 Task: Check the current schedule for the Toronto streetcar system.
Action: Mouse moved to (632, 117)
Screenshot: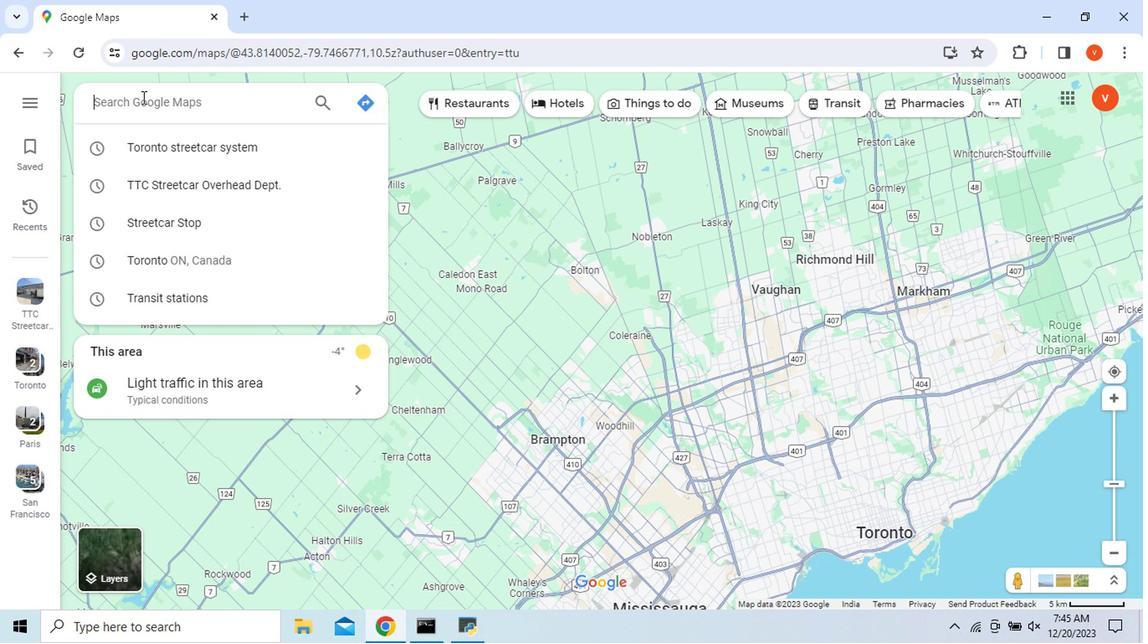 
Action: Mouse pressed left at (632, 117)
Screenshot: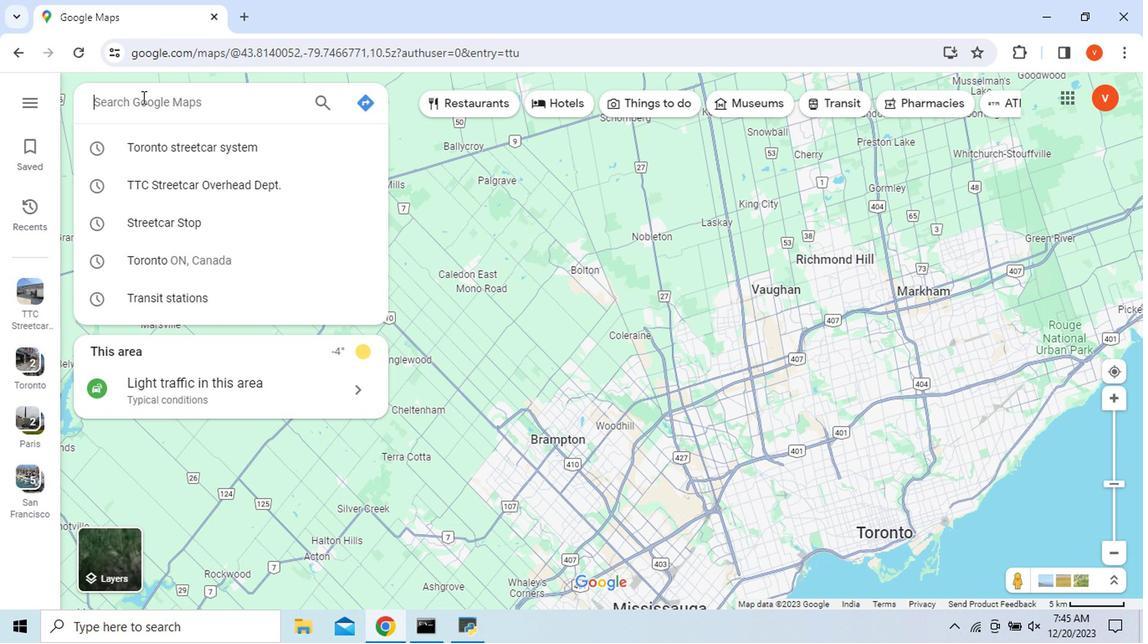 
Action: Mouse moved to (629, 161)
Screenshot: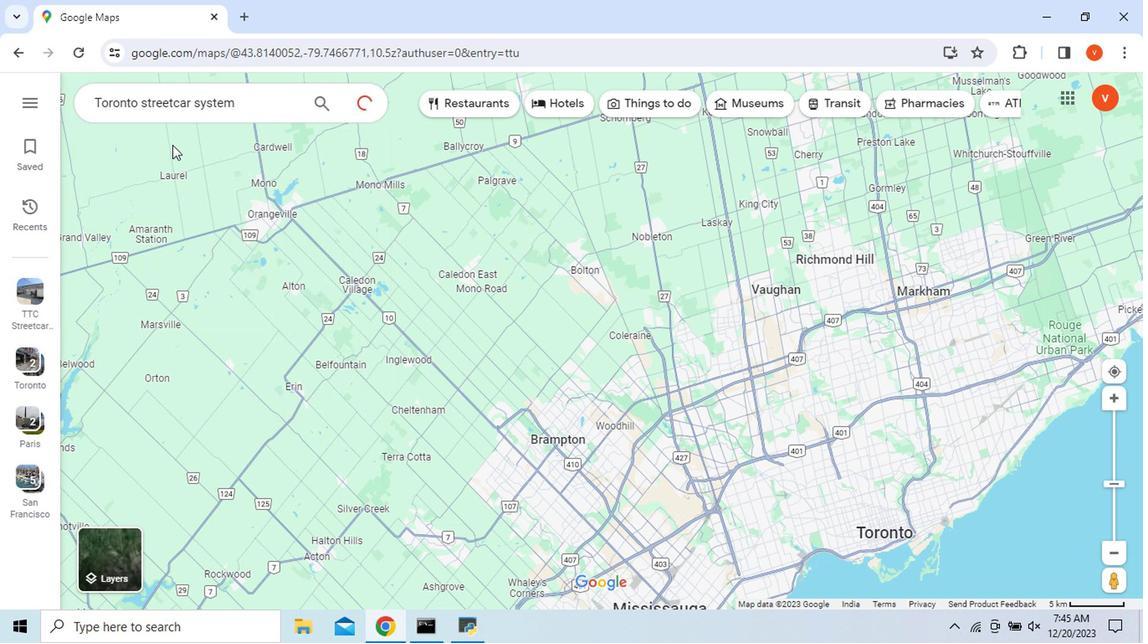 
Action: Mouse pressed left at (629, 161)
Screenshot: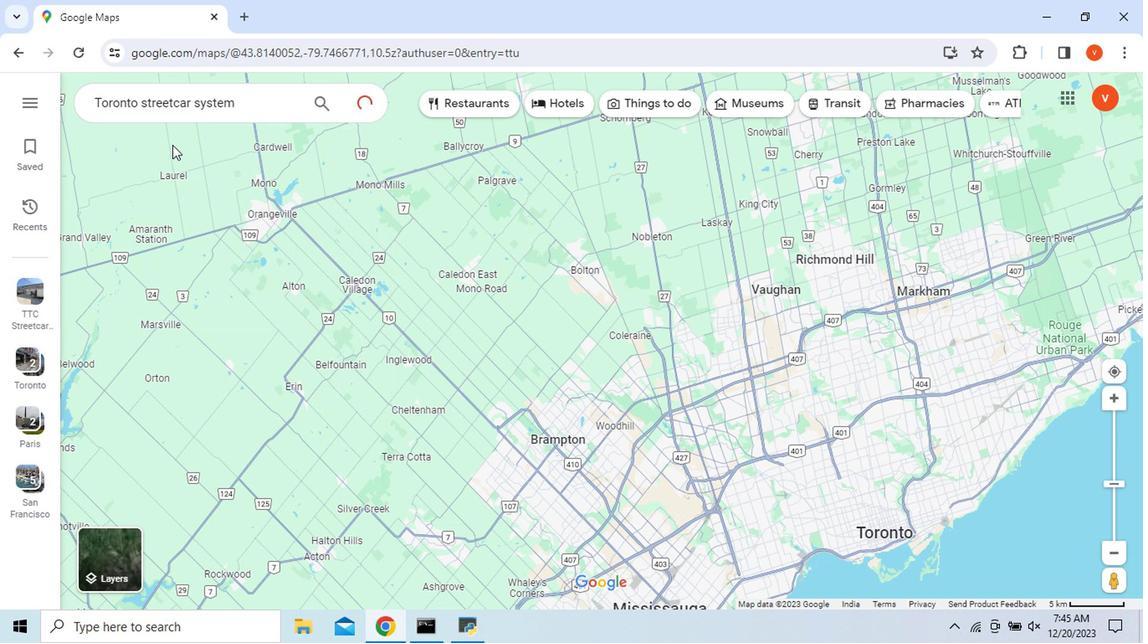 
Action: Mouse moved to (568, 420)
Screenshot: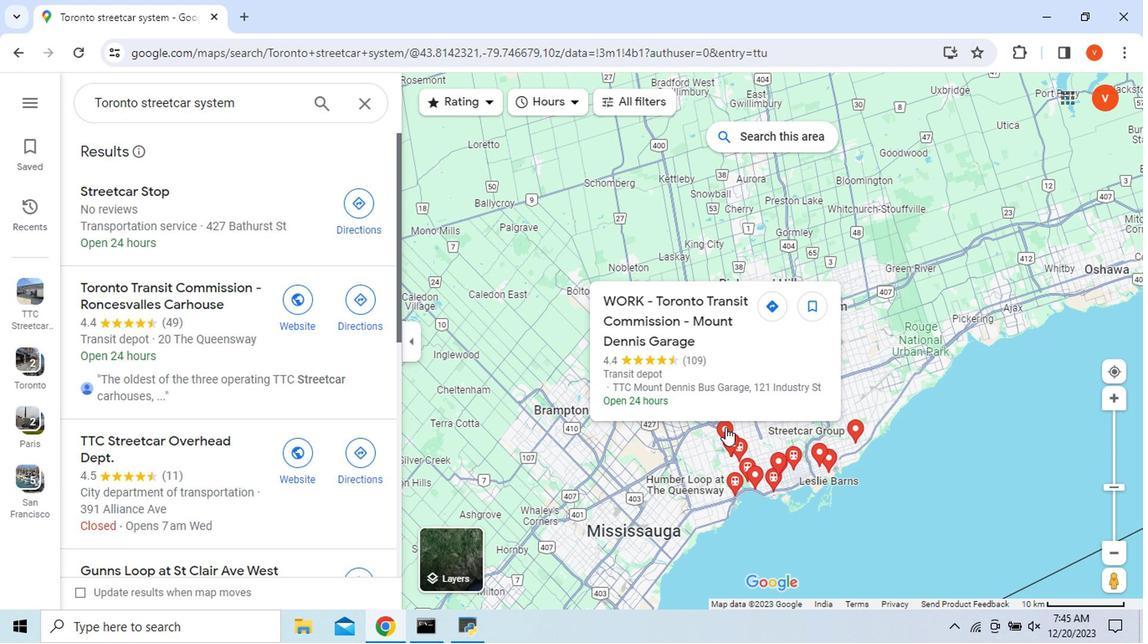 
Action: Mouse pressed left at (568, 420)
Screenshot: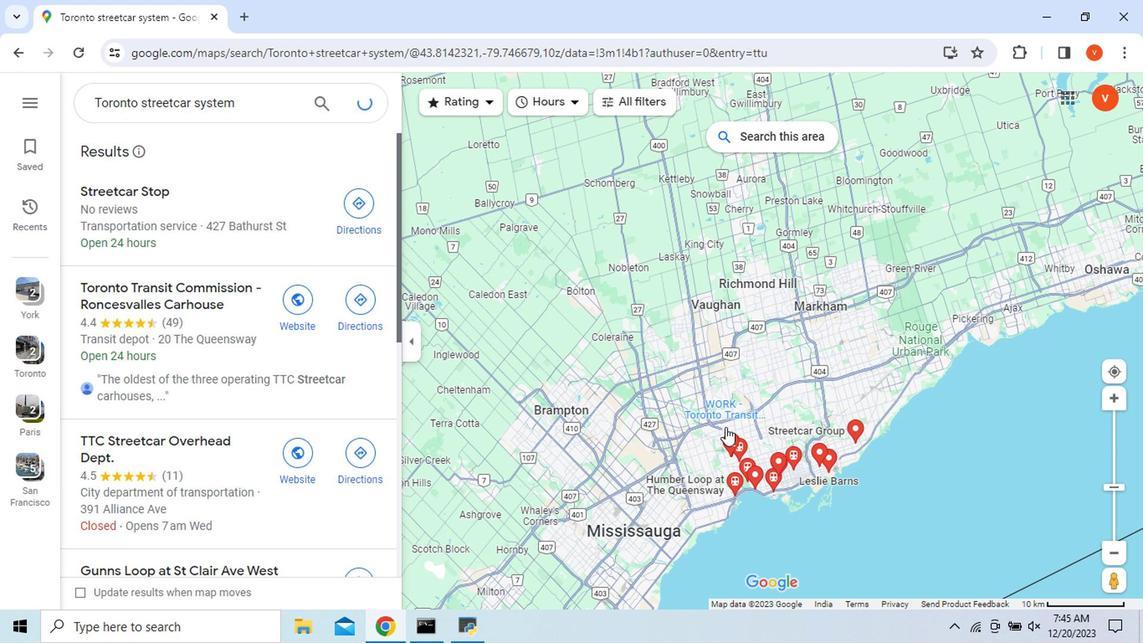 
Action: Mouse moved to (573, 434)
Screenshot: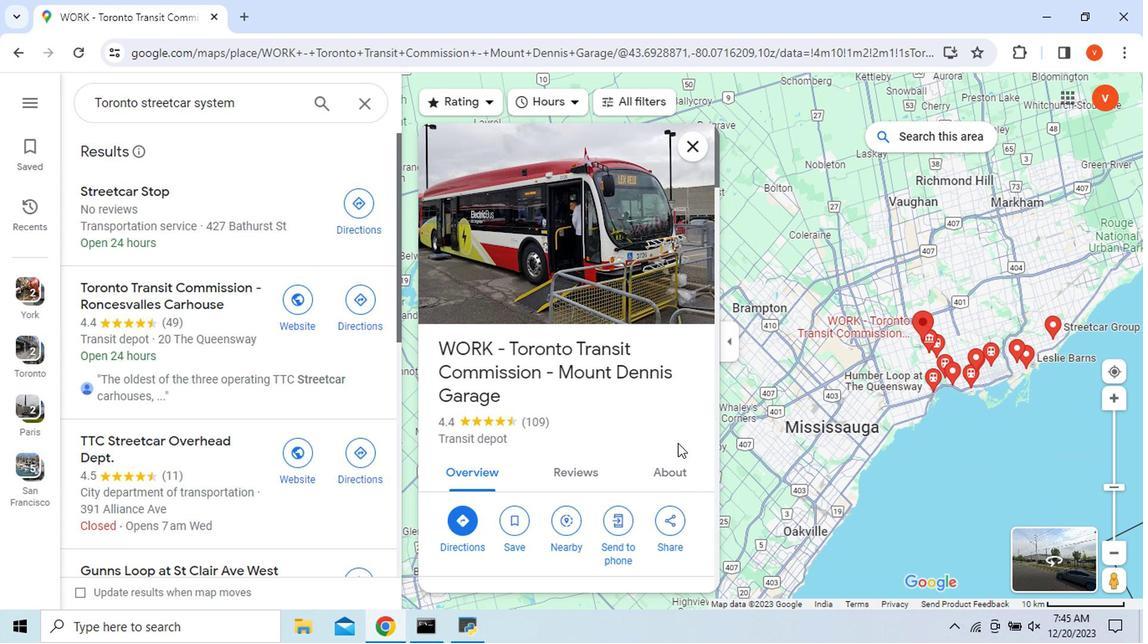 
Action: Mouse scrolled (573, 434) with delta (0, 0)
Screenshot: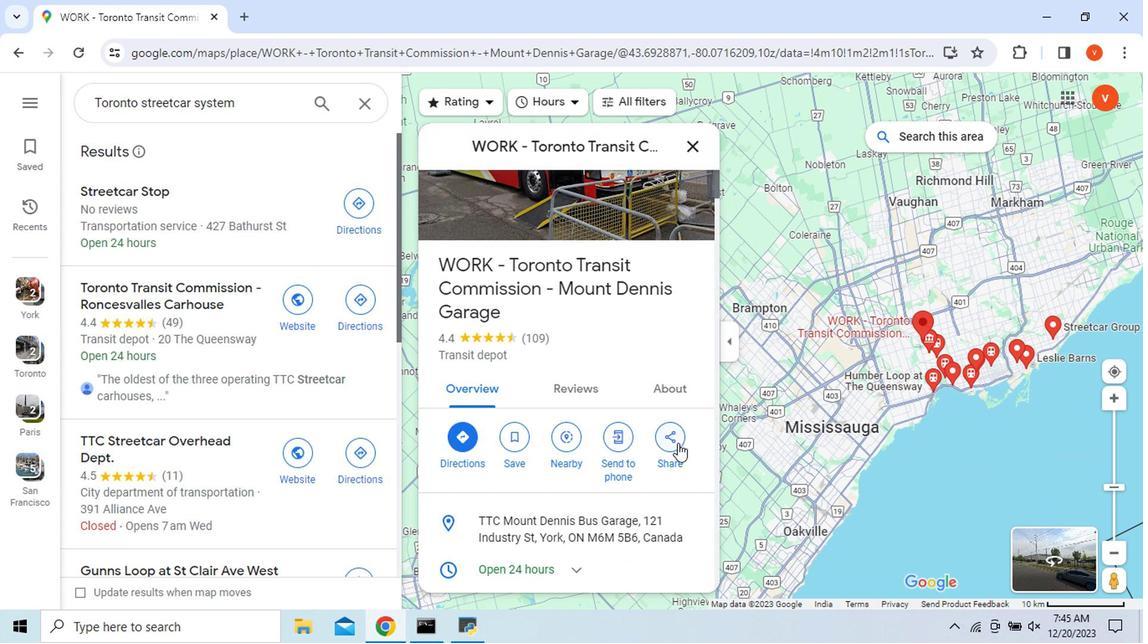 
Action: Mouse moved to (572, 439)
Screenshot: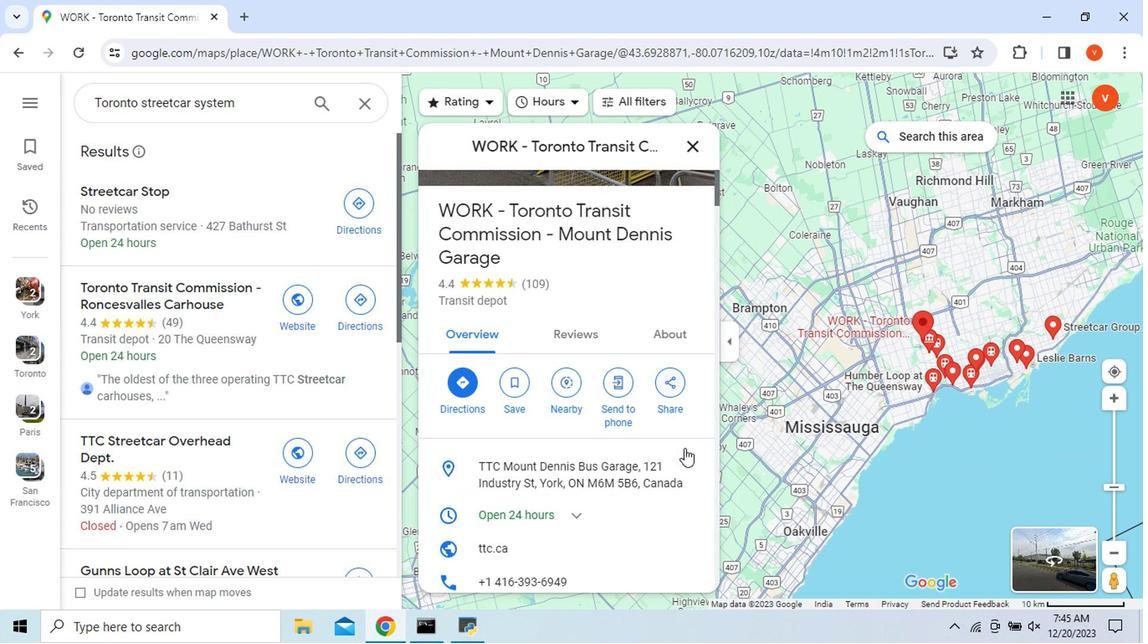 
Action: Mouse scrolled (572, 438) with delta (0, -1)
Screenshot: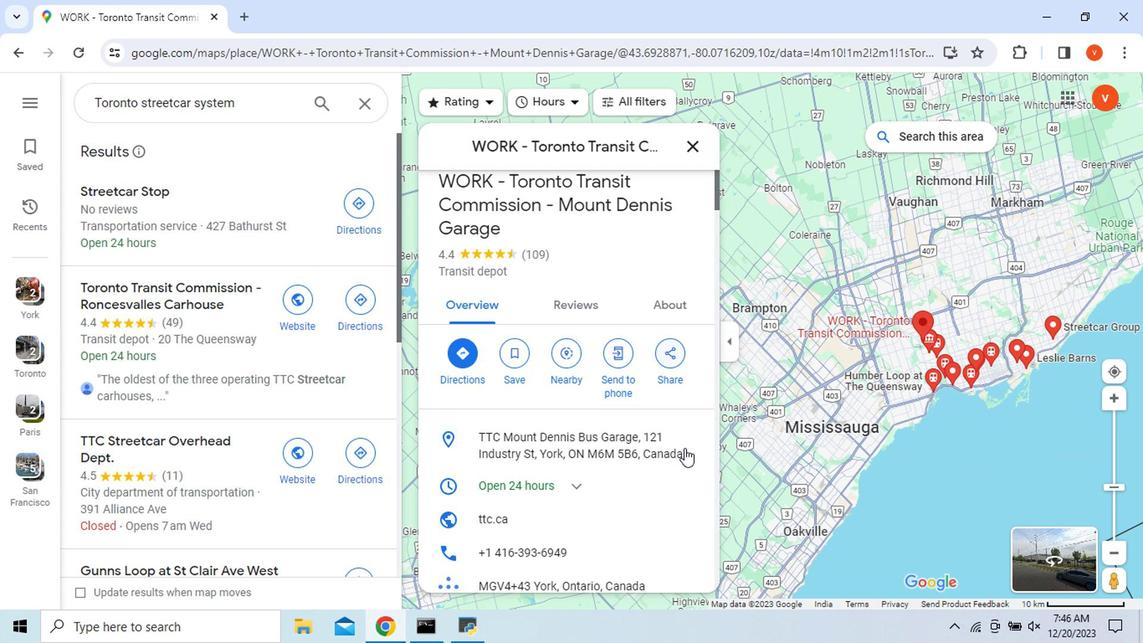 
Action: Mouse scrolled (572, 438) with delta (0, -1)
Screenshot: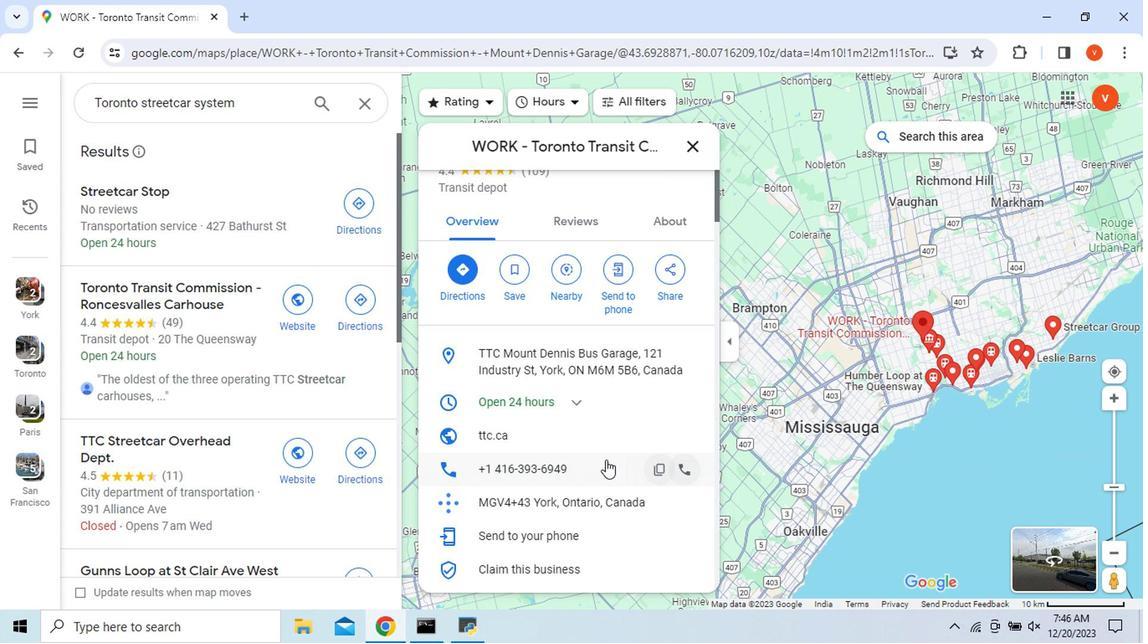 
Action: Mouse moved to (584, 400)
Screenshot: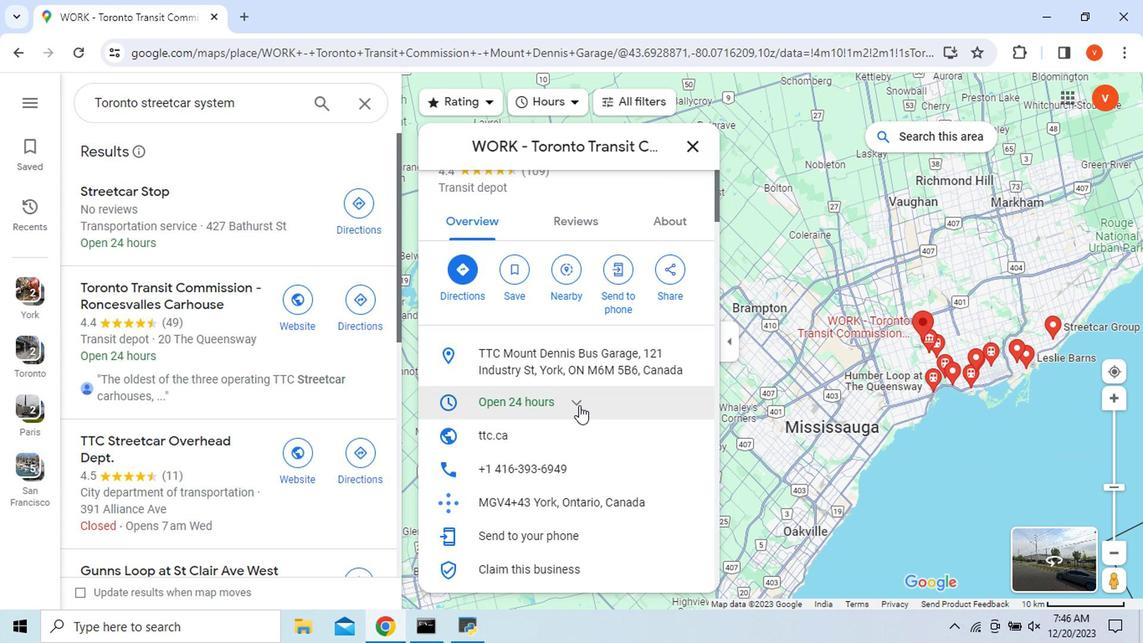 
Action: Mouse pressed left at (584, 400)
Screenshot: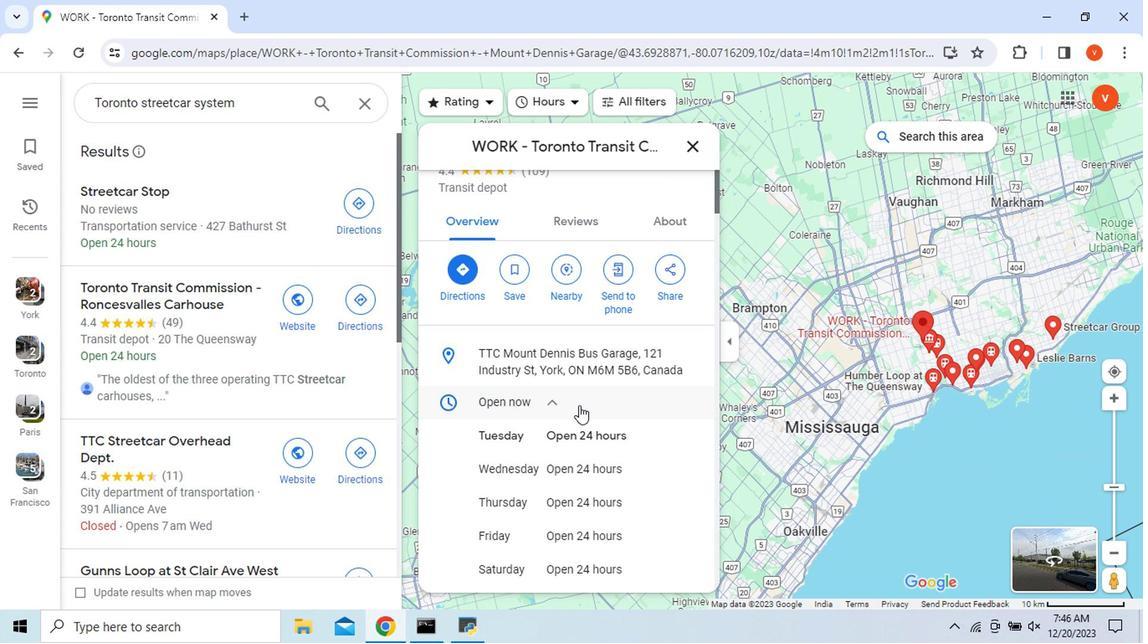 
Action: Mouse moved to (570, 413)
Screenshot: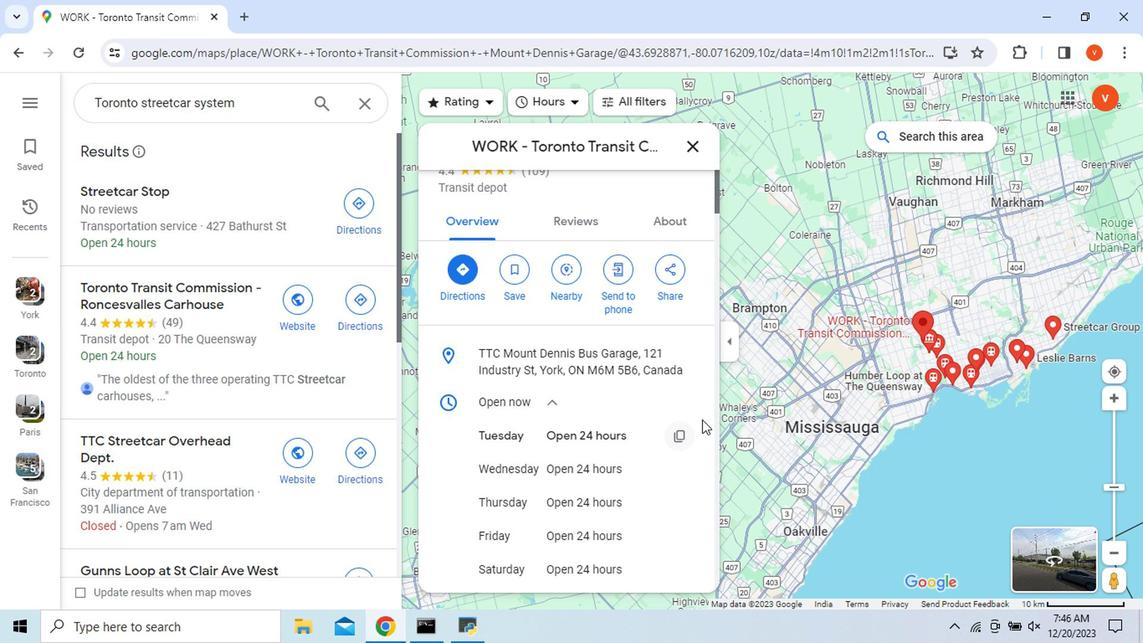 
Action: Mouse scrolled (570, 412) with delta (0, 0)
Screenshot: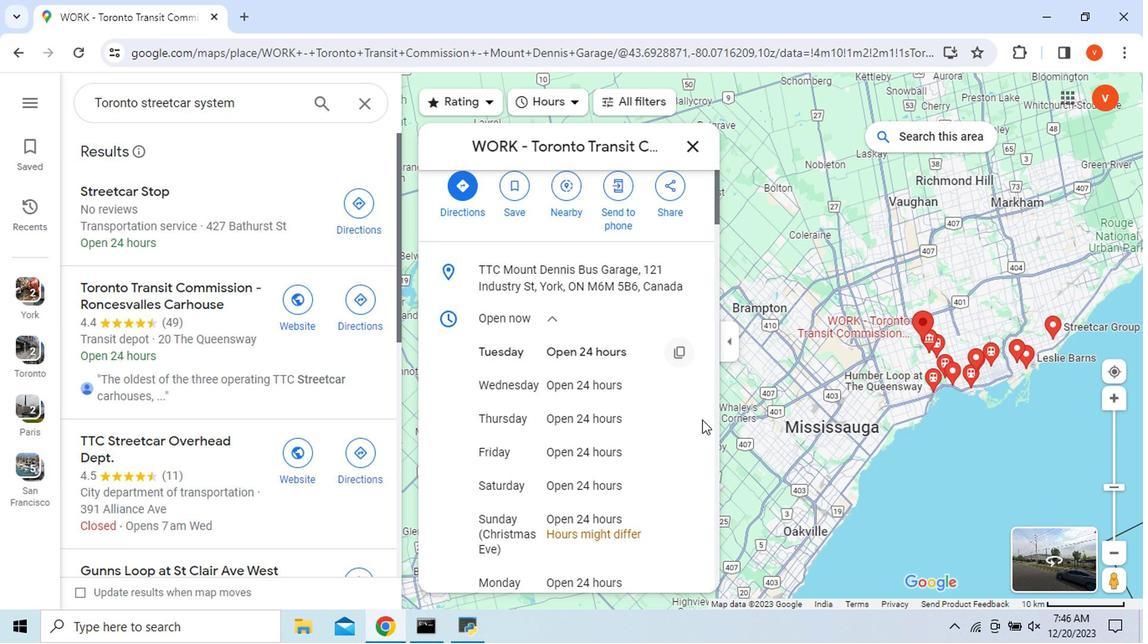 
Action: Mouse moved to (569, 226)
Screenshot: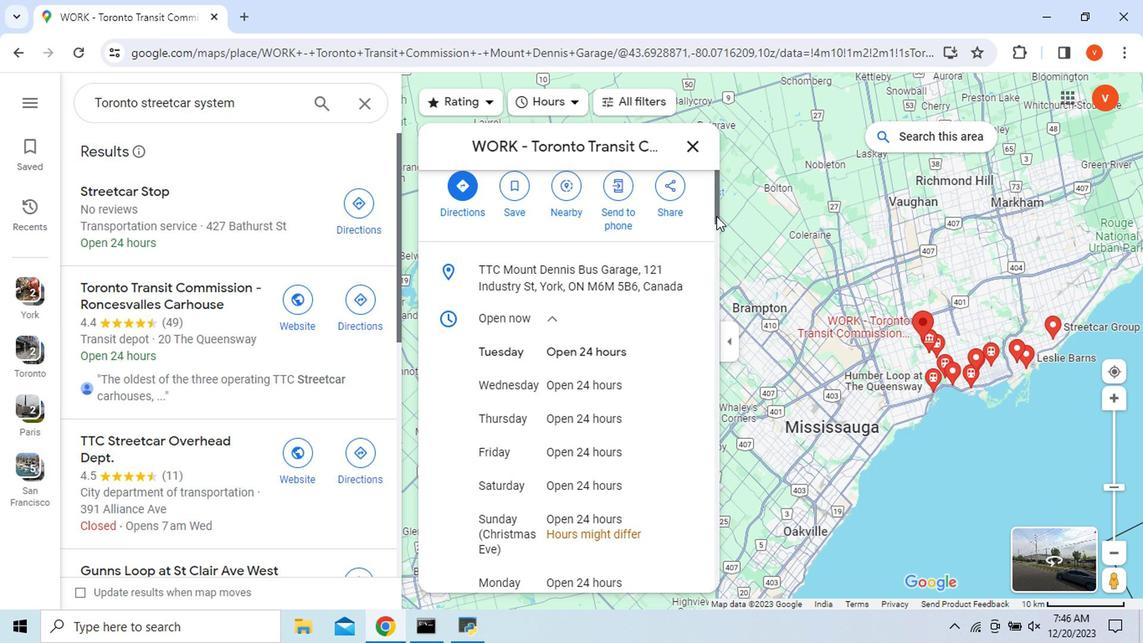 
Action: Mouse pressed left at (569, 226)
Screenshot: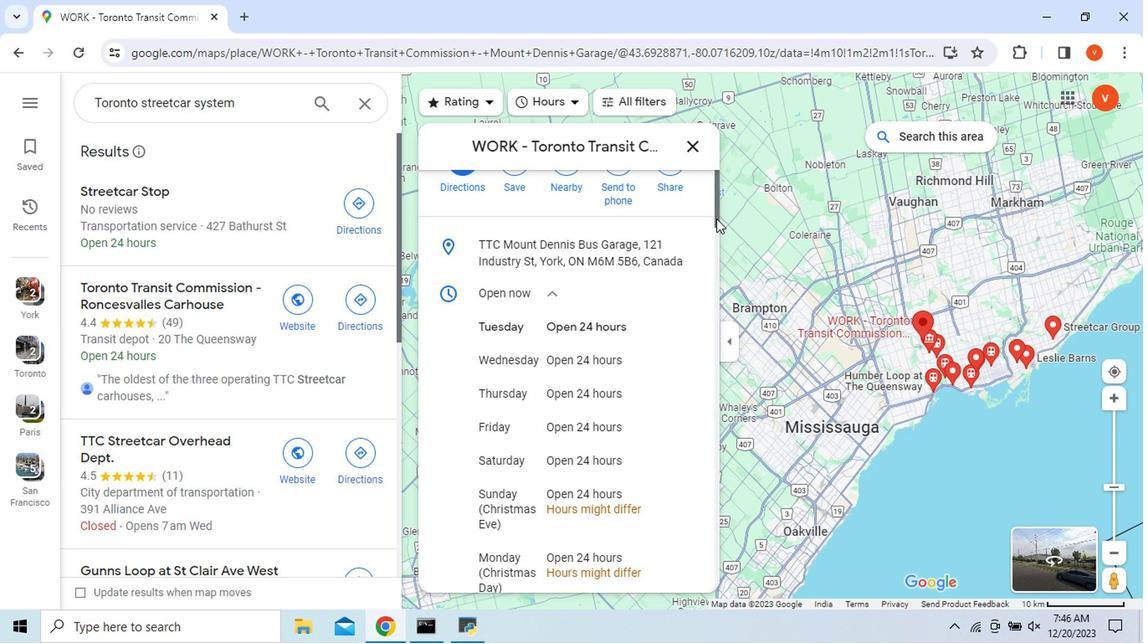 
Action: Mouse moved to (571, 157)
Screenshot: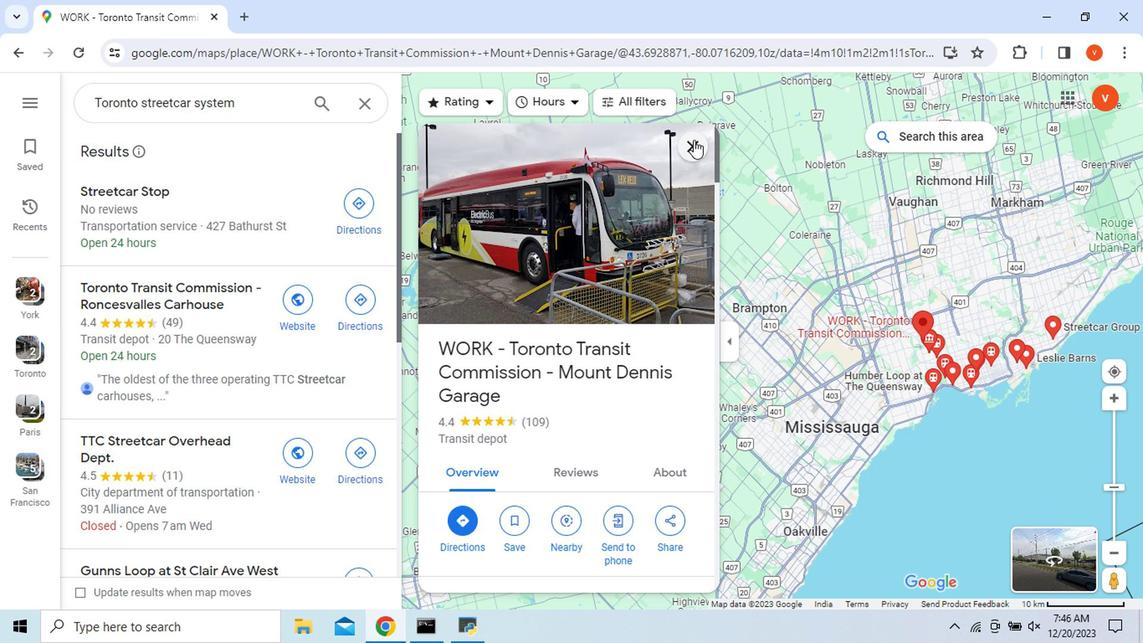 
Action: Mouse pressed left at (571, 157)
Screenshot: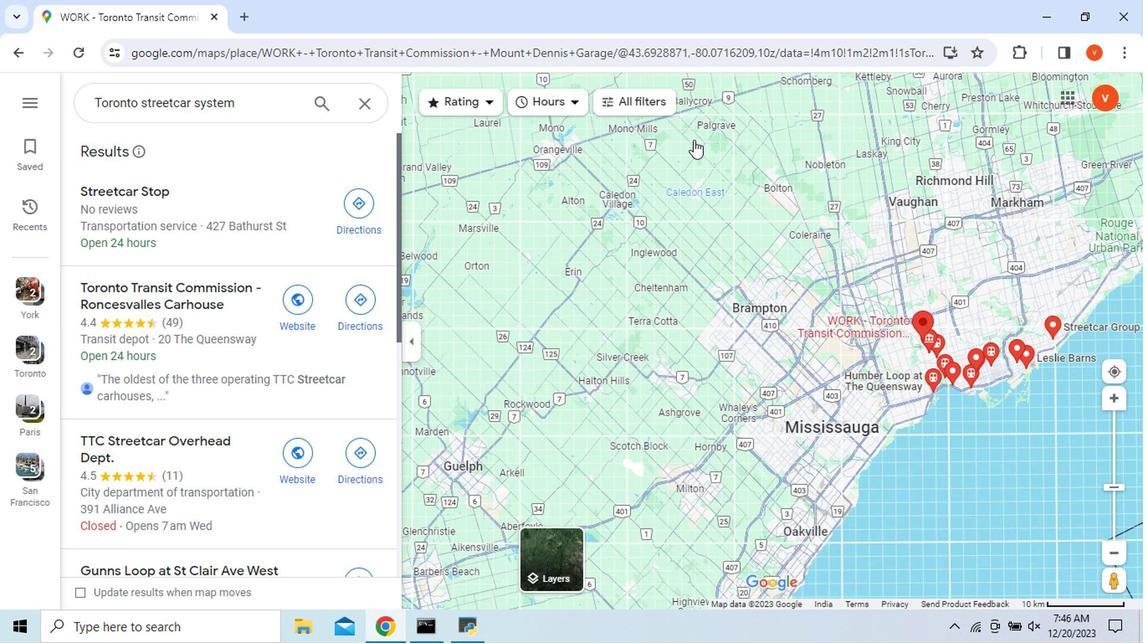 
Action: Mouse moved to (543, 367)
Screenshot: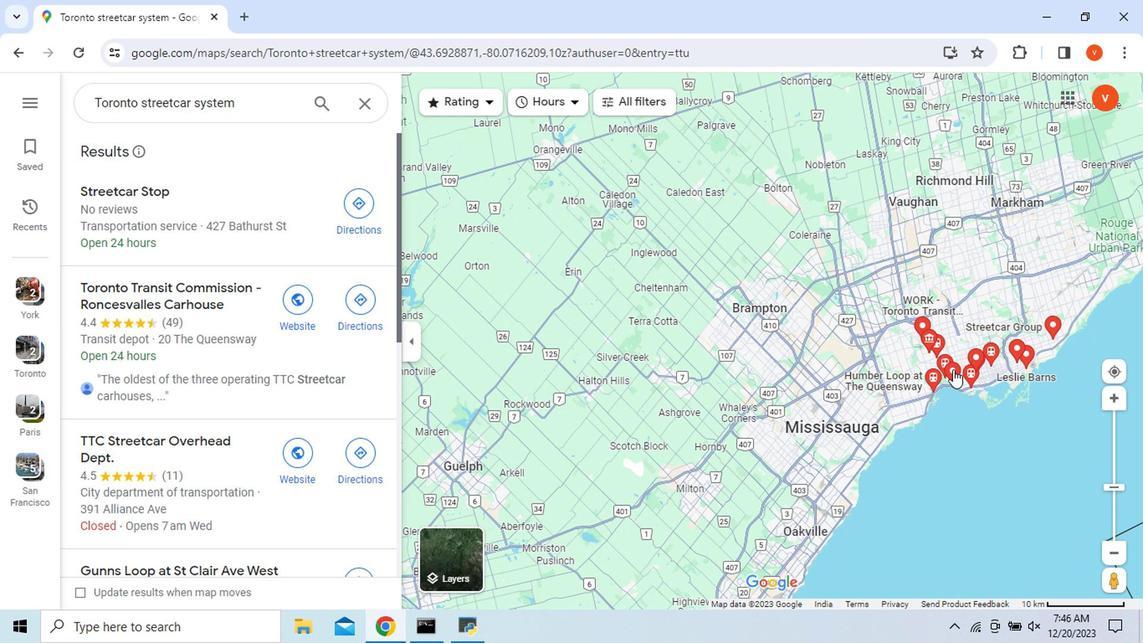 
Action: Mouse pressed left at (543, 367)
Screenshot: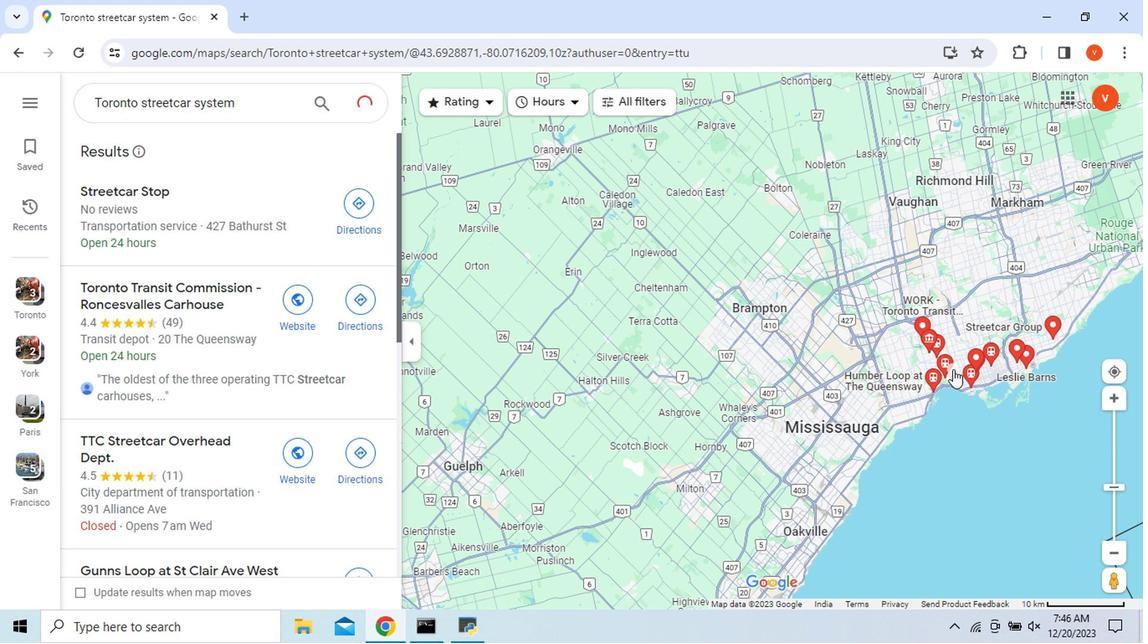 
Action: Mouse moved to (569, 195)
Screenshot: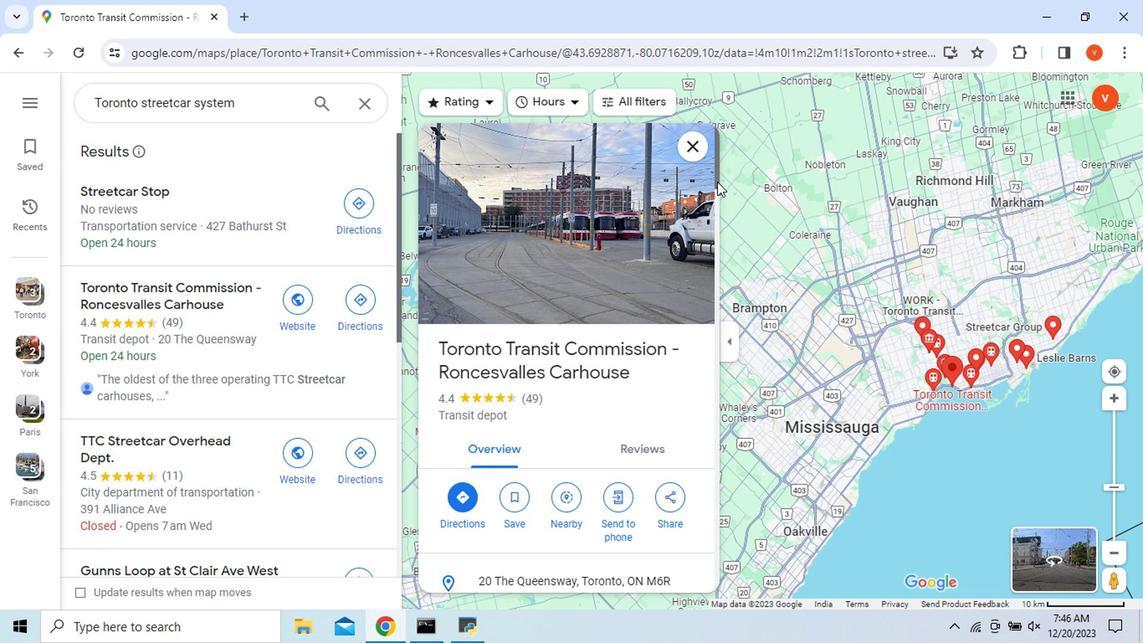 
Action: Mouse pressed left at (569, 195)
Screenshot: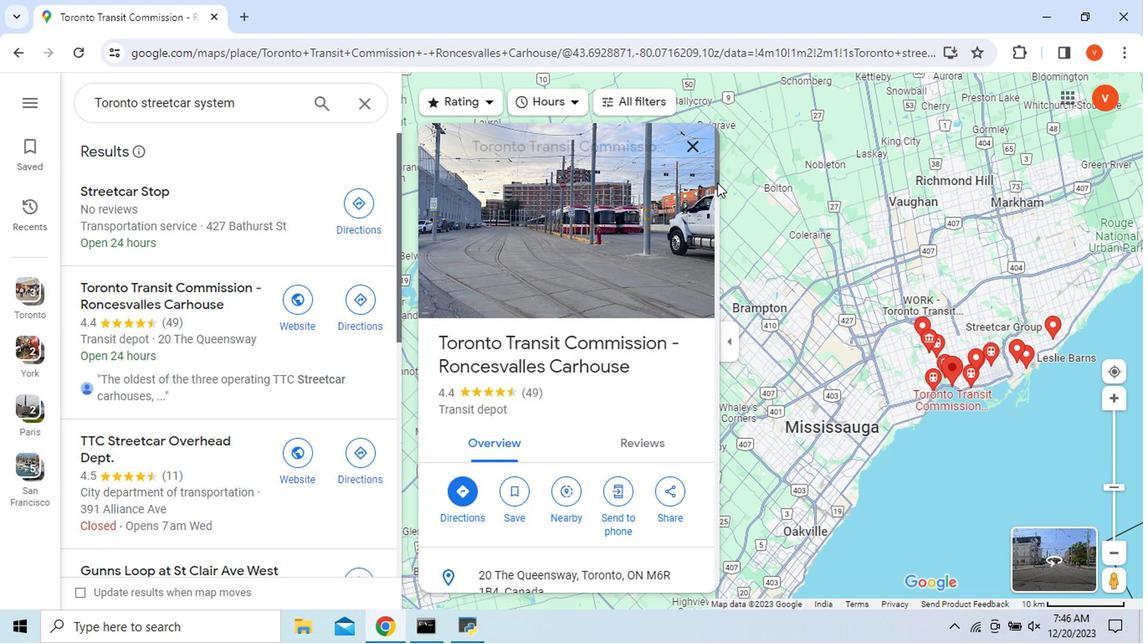 
Action: Mouse moved to (584, 357)
Screenshot: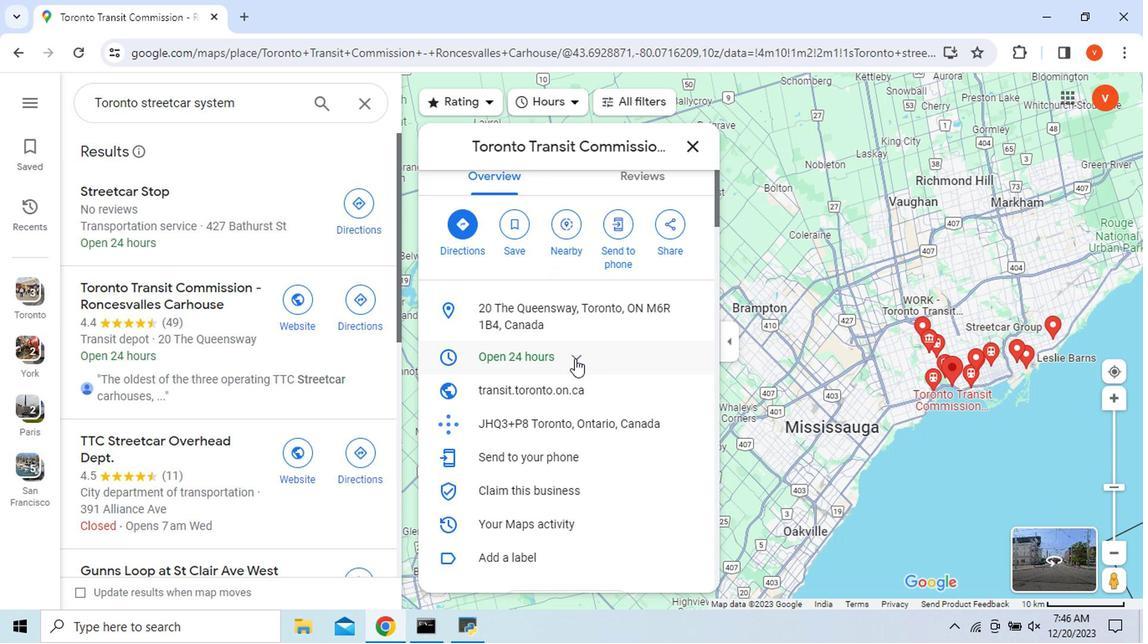 
Action: Mouse pressed left at (584, 357)
Screenshot: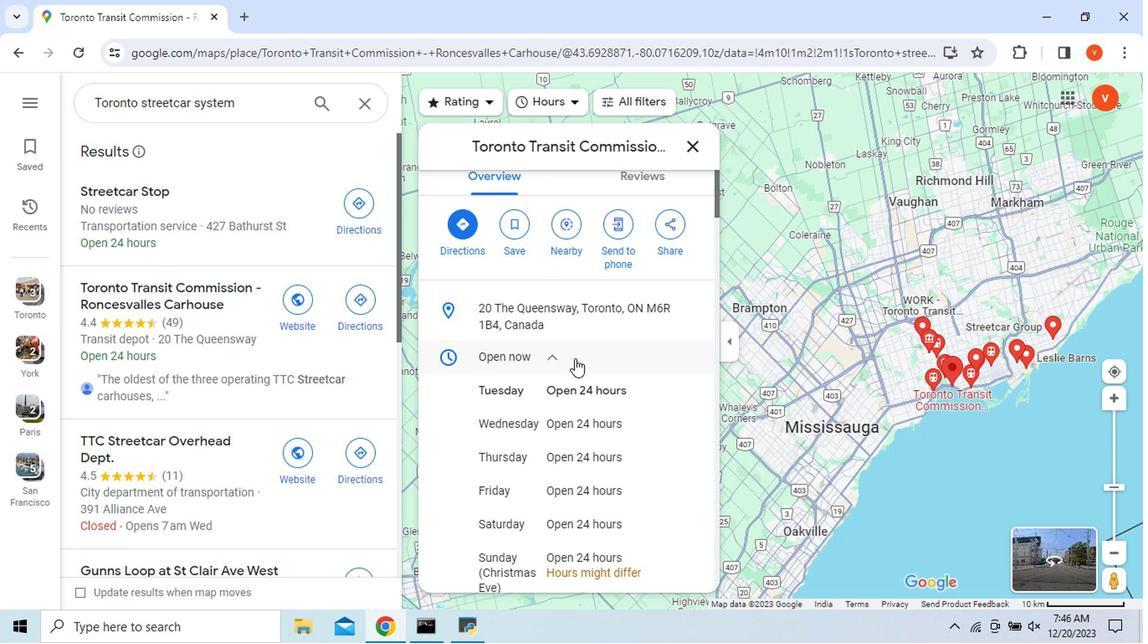 
Action: Mouse moved to (569, 221)
Screenshot: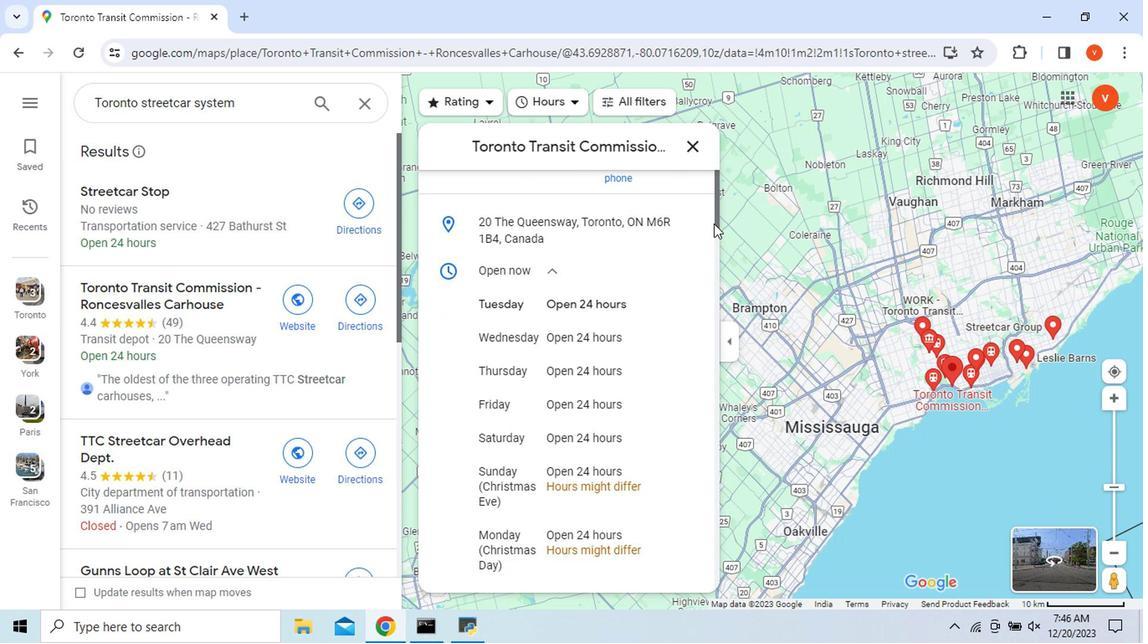 
Action: Mouse pressed left at (569, 221)
Screenshot: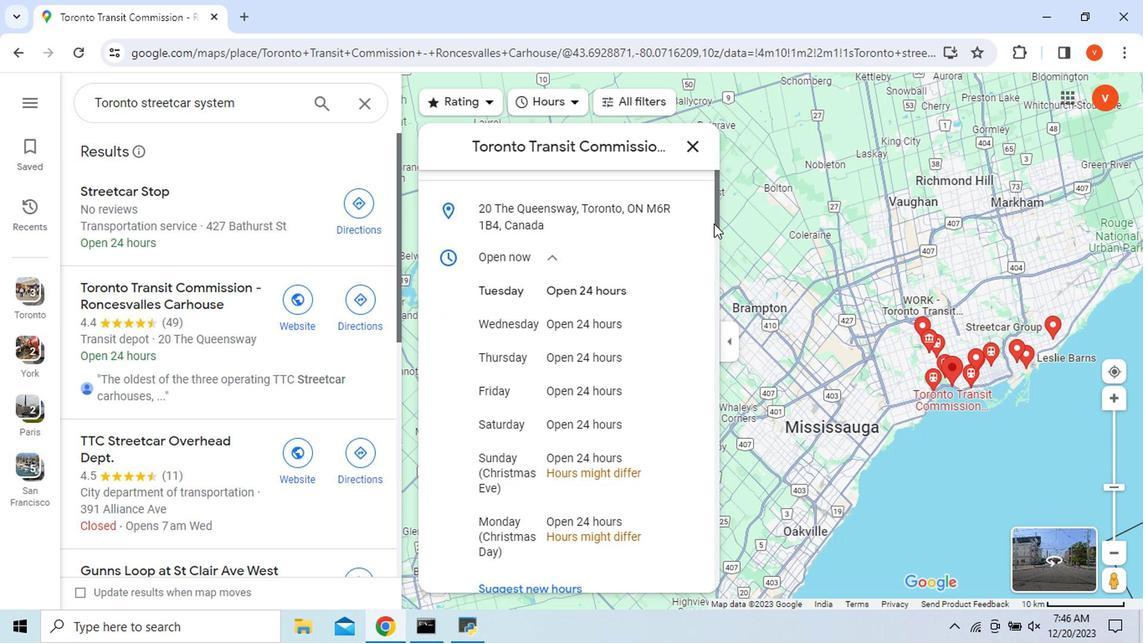 
Action: Mouse moved to (584, 310)
Screenshot: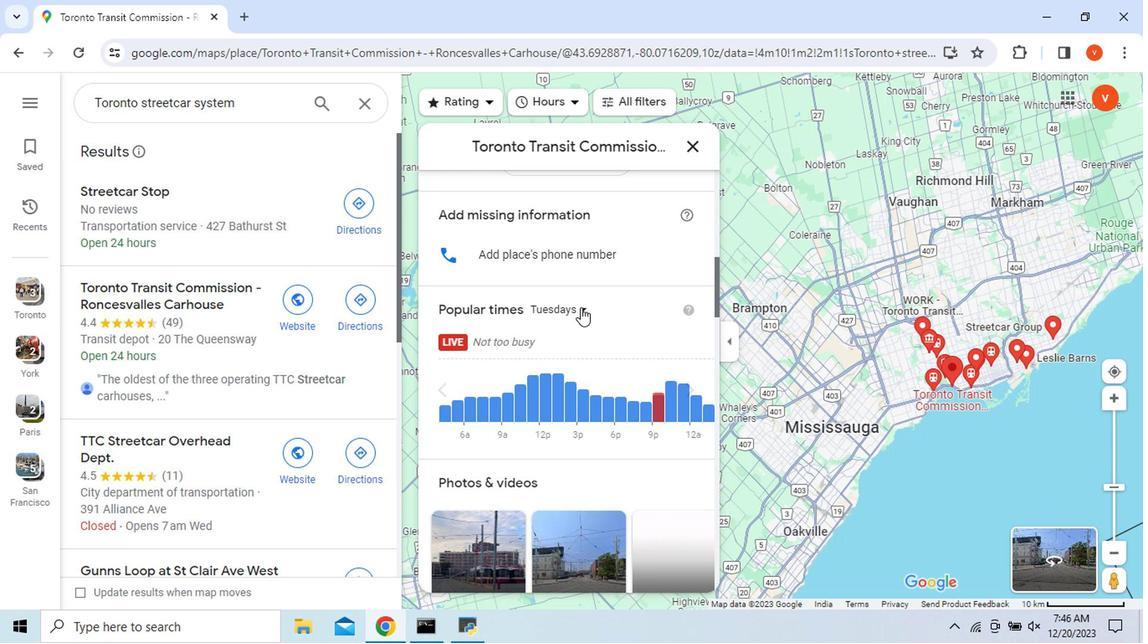 
Action: Mouse pressed left at (584, 310)
Screenshot: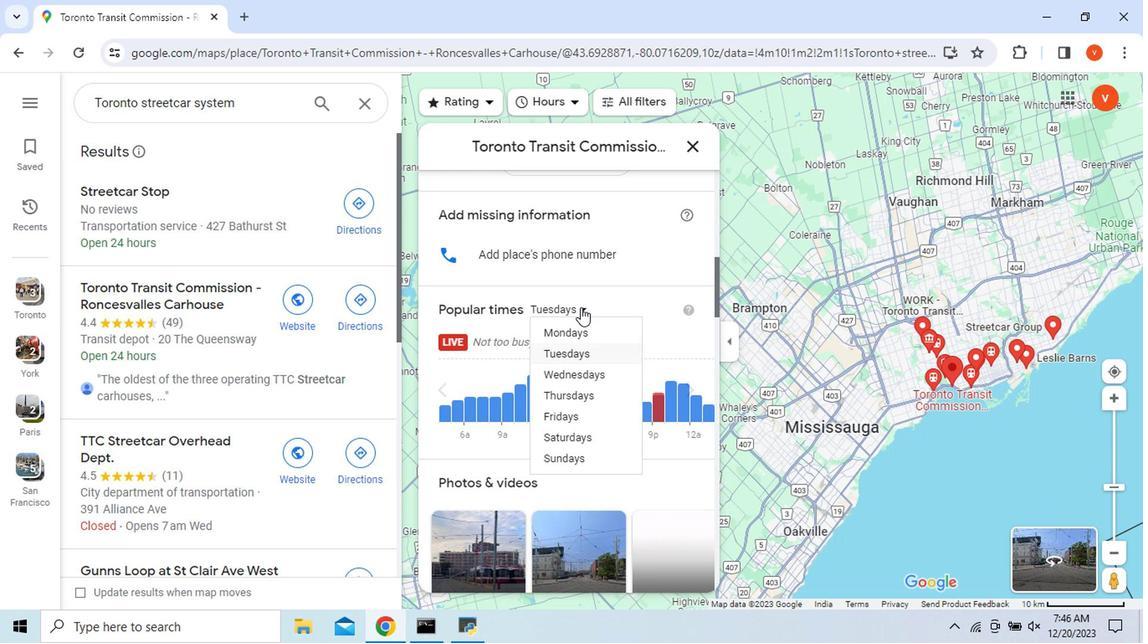 
Action: Mouse pressed left at (584, 310)
Screenshot: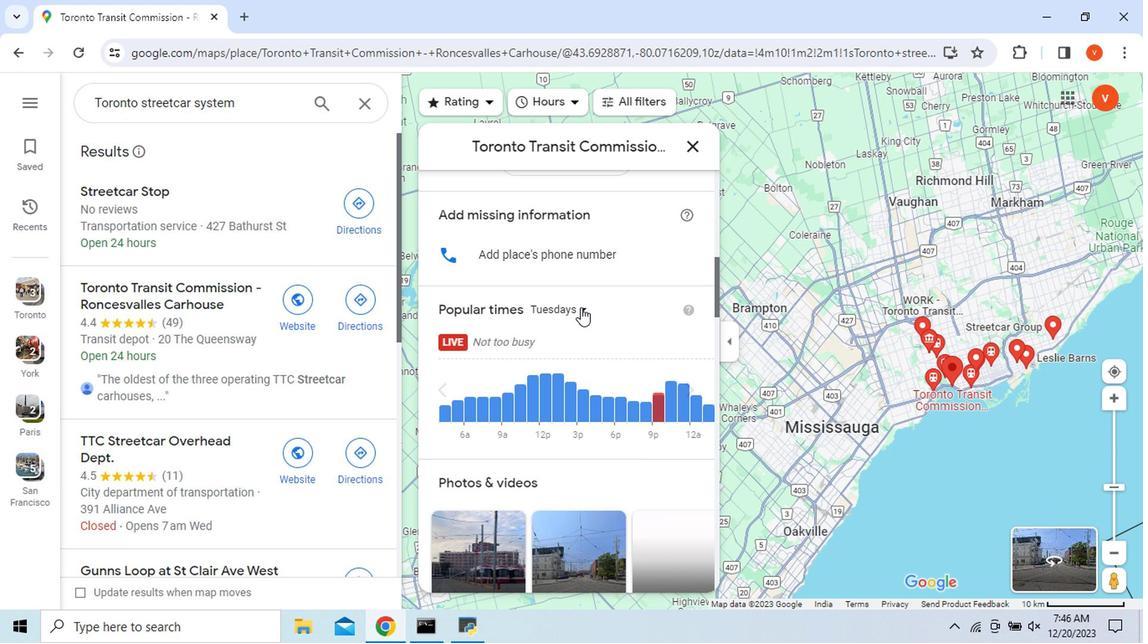 
Action: Mouse moved to (583, 309)
Screenshot: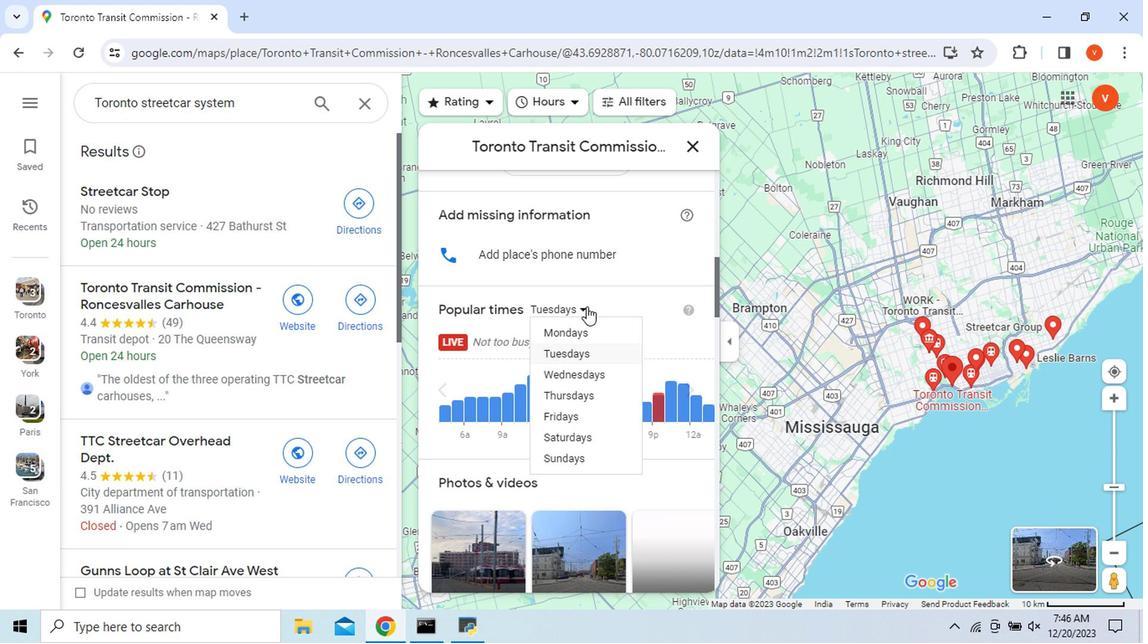 
Action: Mouse pressed left at (583, 309)
Screenshot: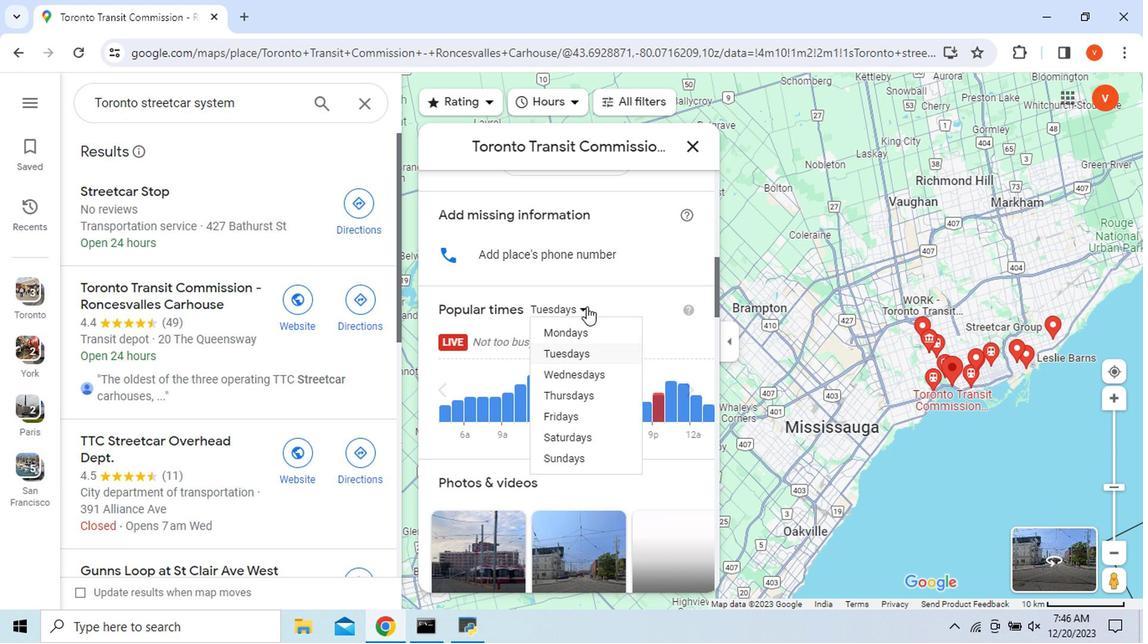 
Action: Mouse pressed left at (583, 309)
Screenshot: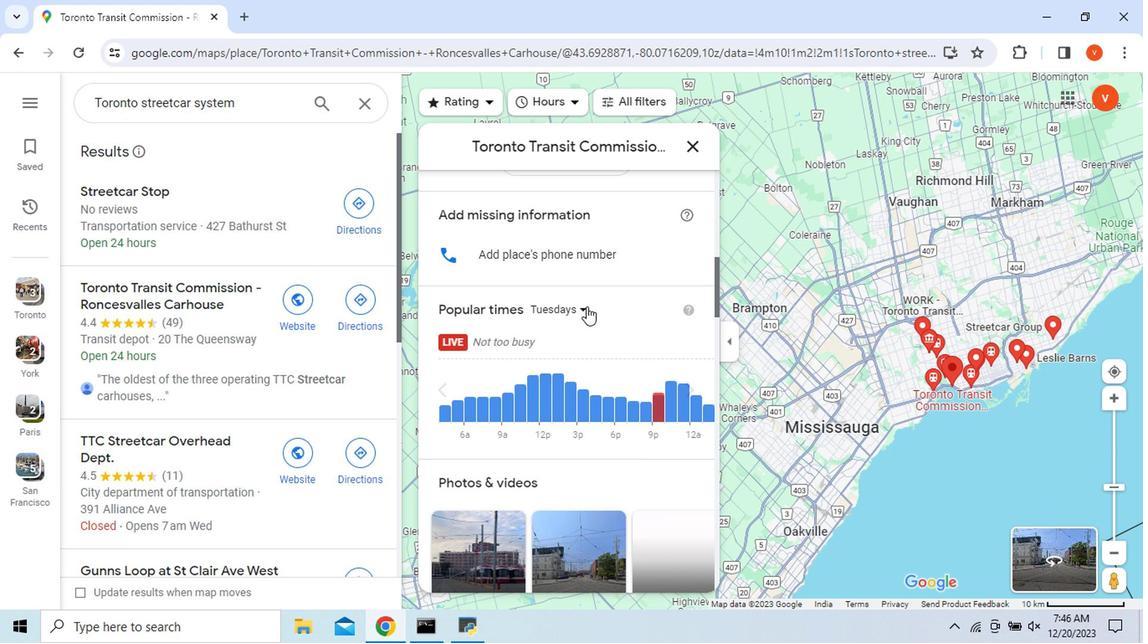 
Action: Mouse pressed left at (583, 309)
Screenshot: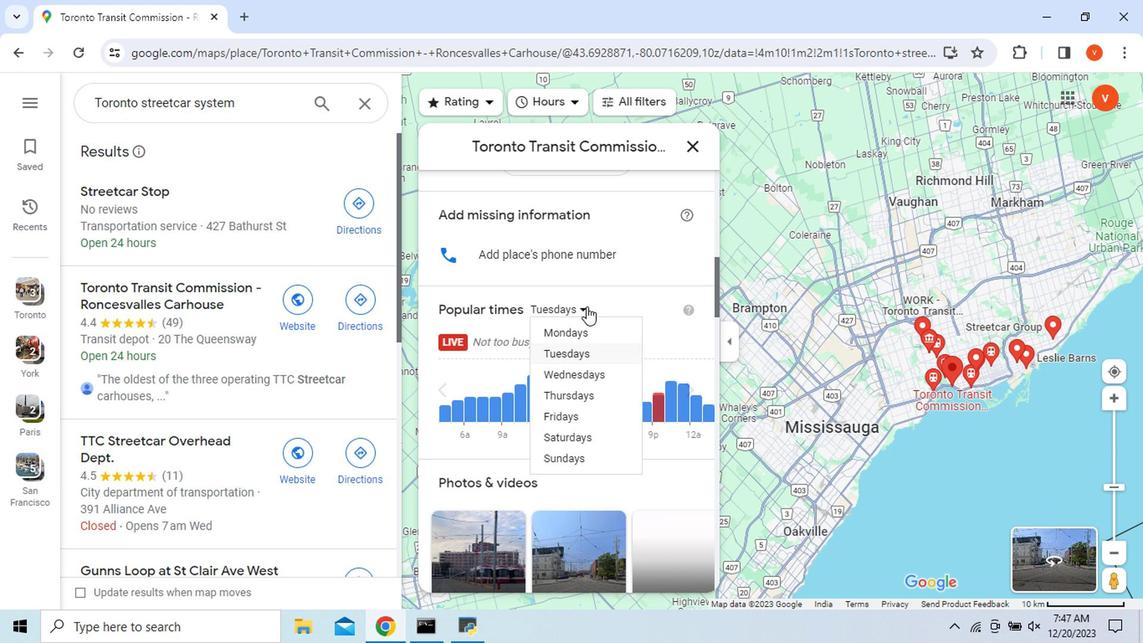 
Action: Mouse moved to (584, 369)
Screenshot: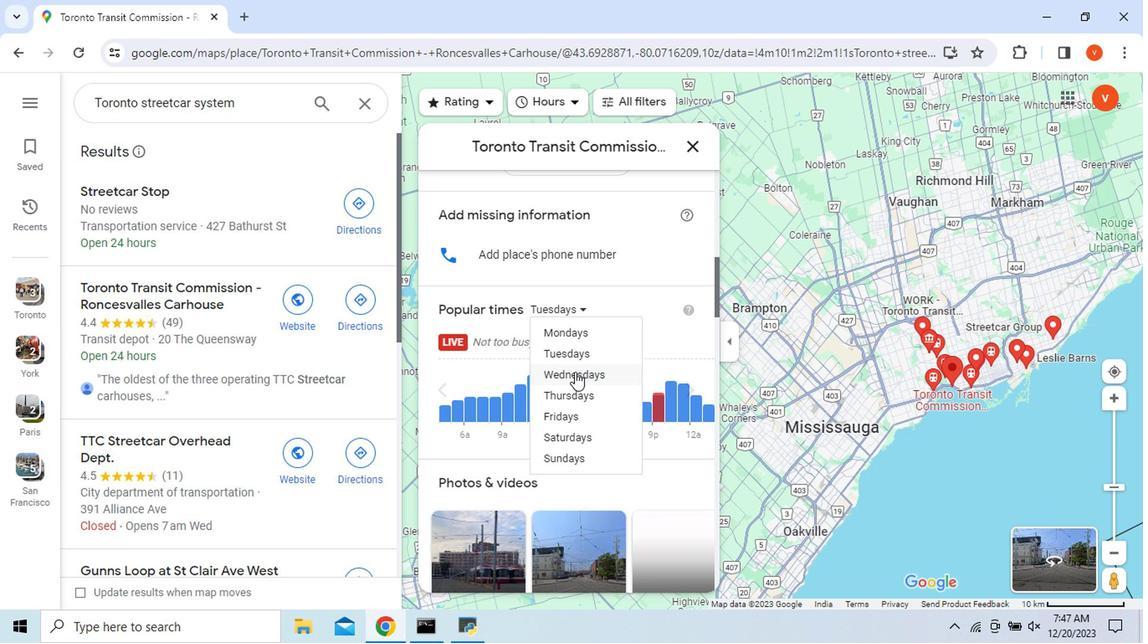 
Action: Mouse pressed left at (584, 369)
Screenshot: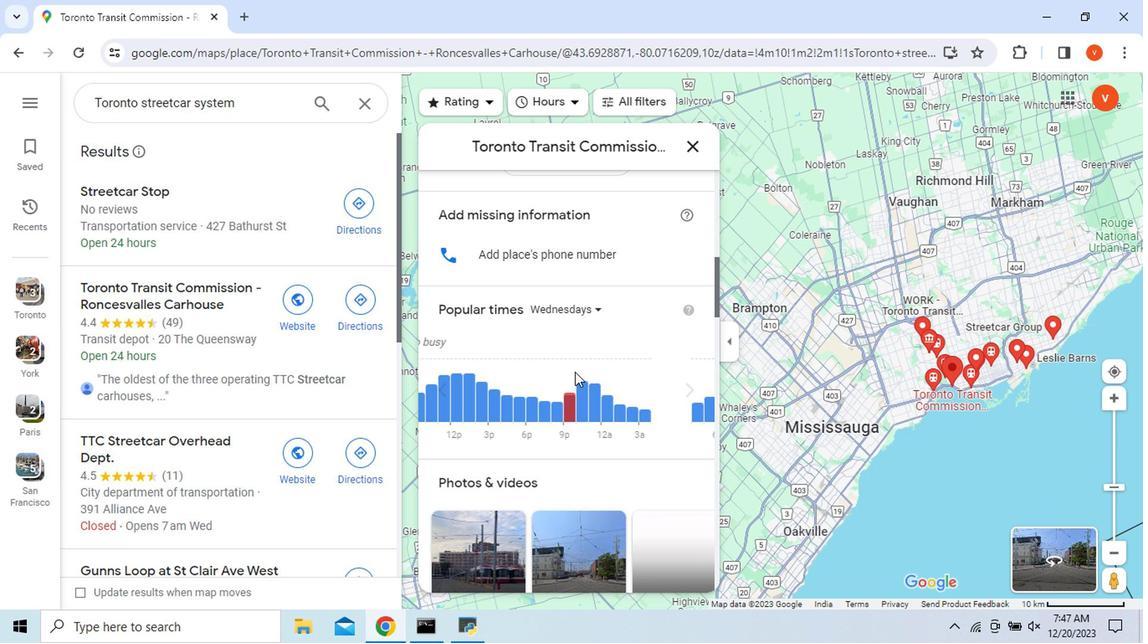 
Action: Mouse moved to (569, 309)
Screenshot: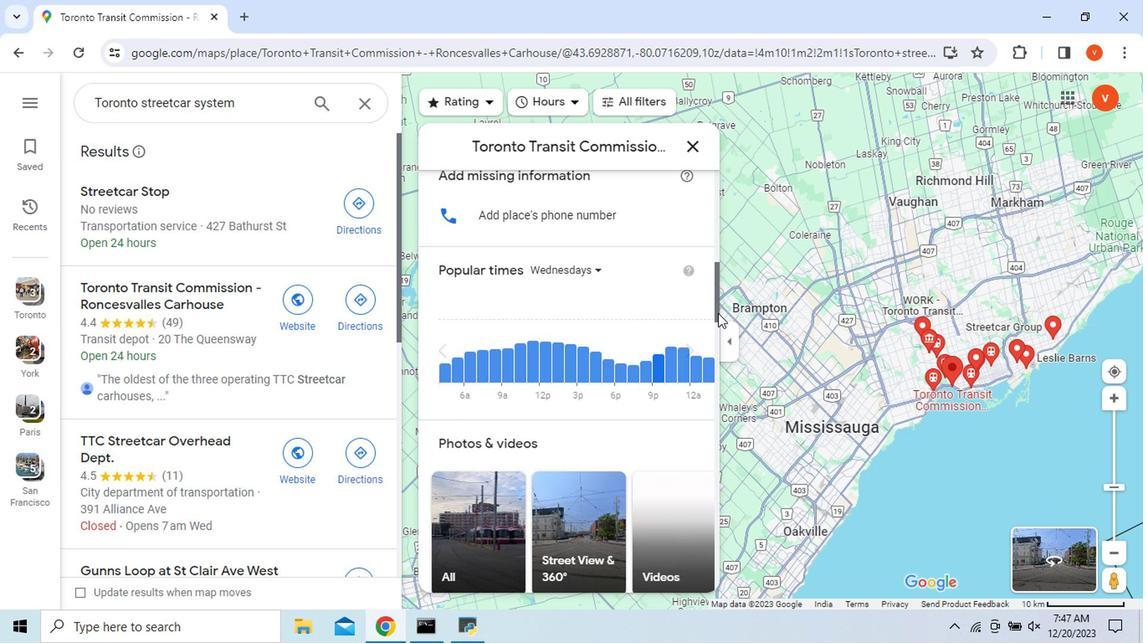 
Action: Mouse pressed left at (569, 309)
Screenshot: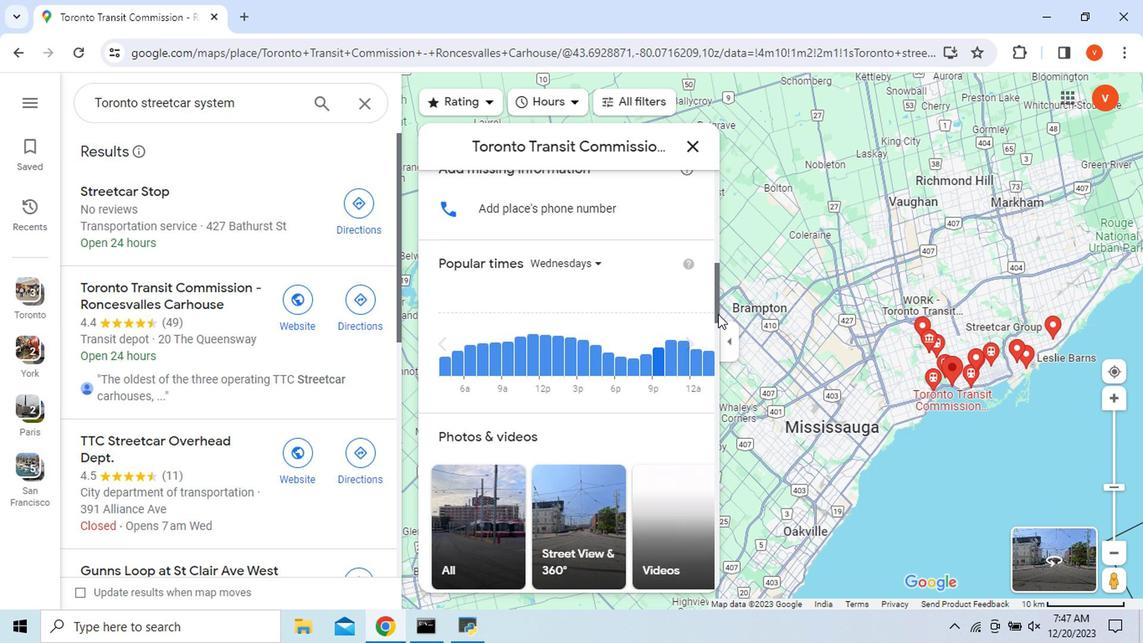 
Action: Mouse moved to (571, 165)
Screenshot: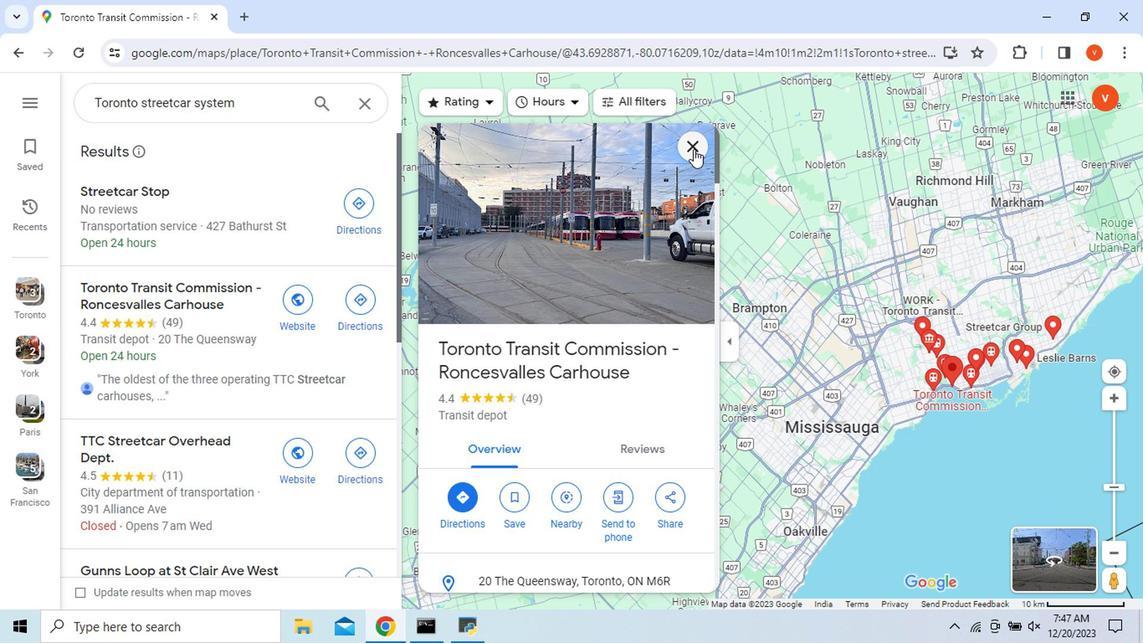
Action: Mouse pressed left at (571, 165)
Screenshot: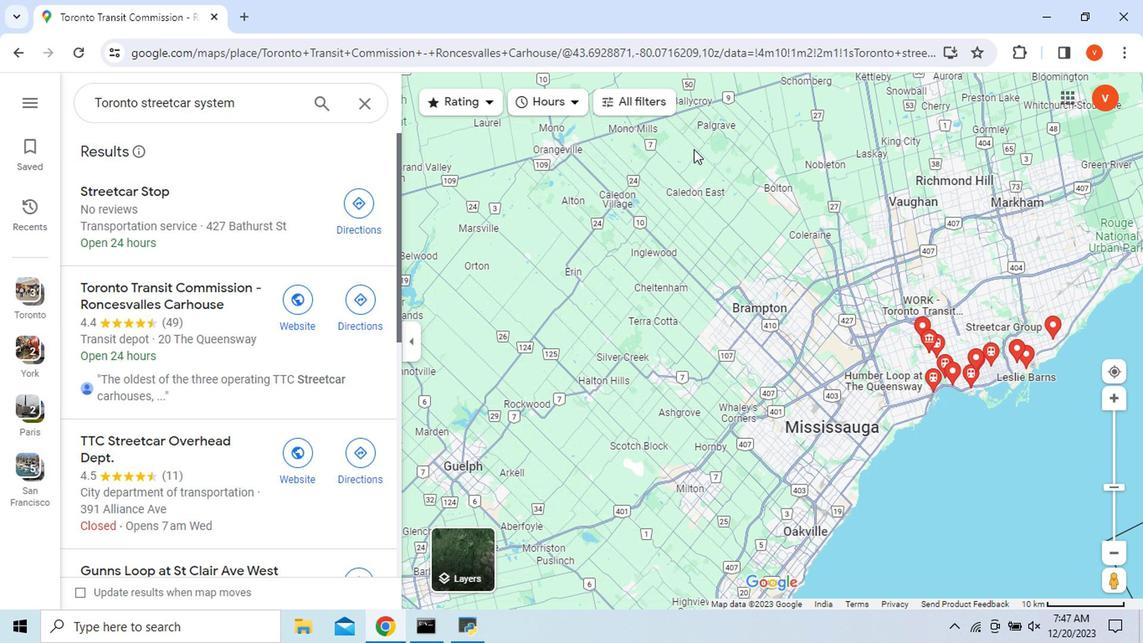 
Action: Mouse moved to (540, 355)
Screenshot: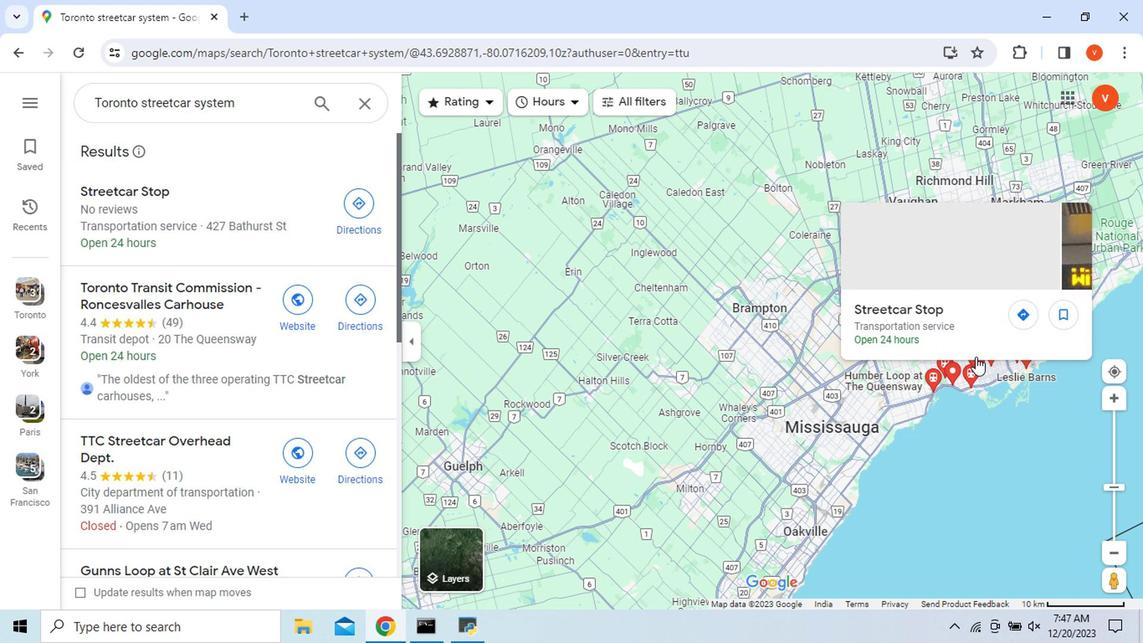 
Action: Mouse pressed left at (540, 355)
Screenshot: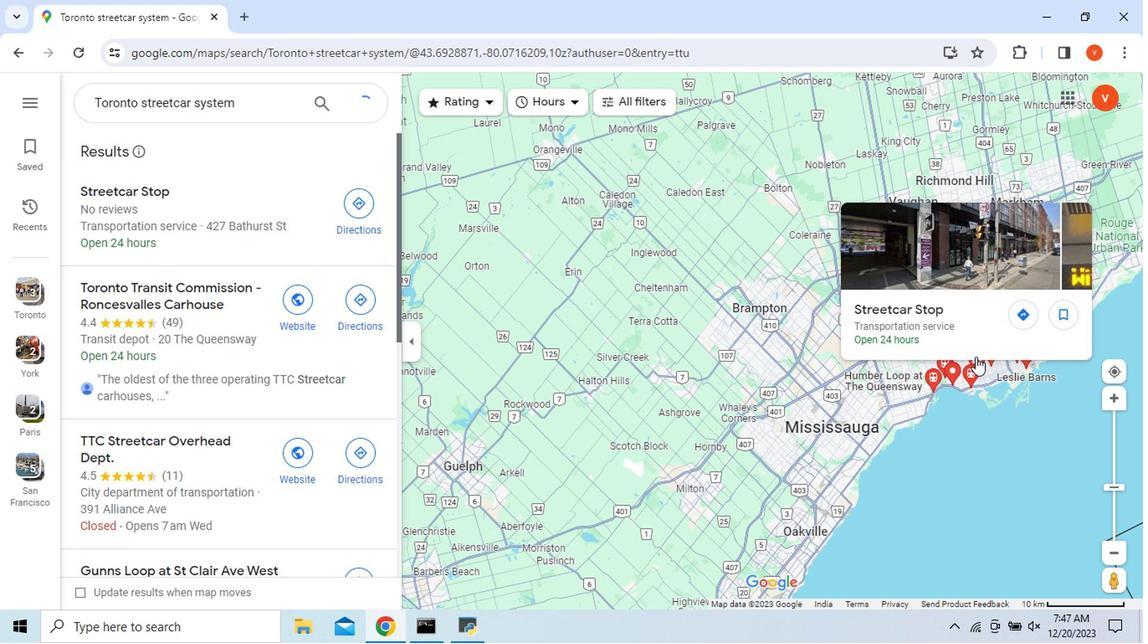 
Action: Mouse moved to (569, 238)
Screenshot: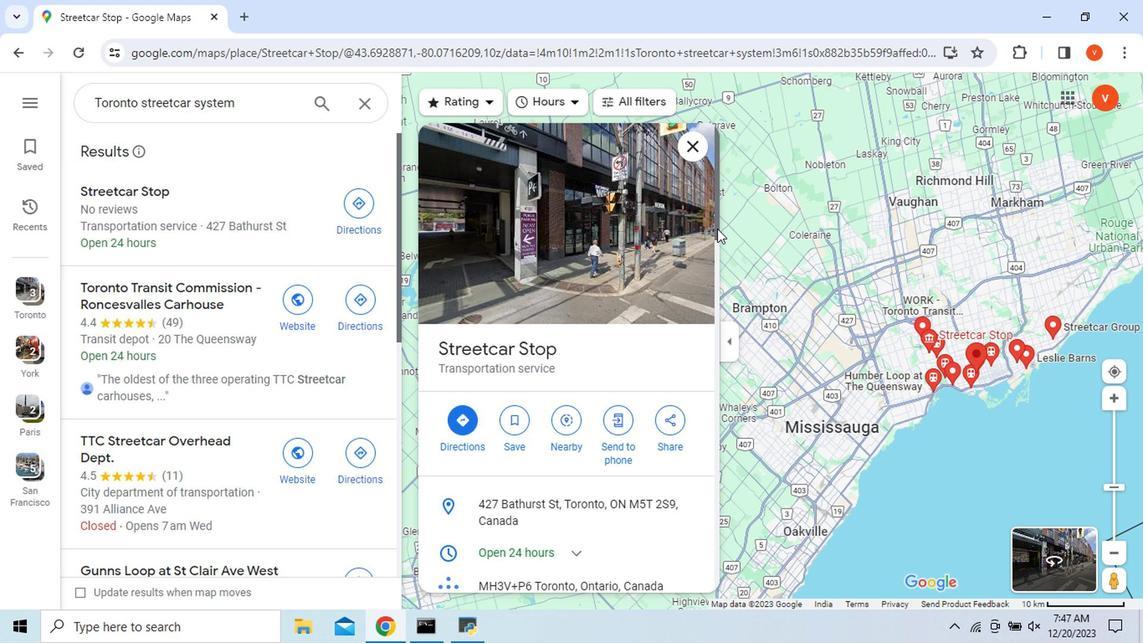 
Action: Mouse pressed left at (569, 238)
Screenshot: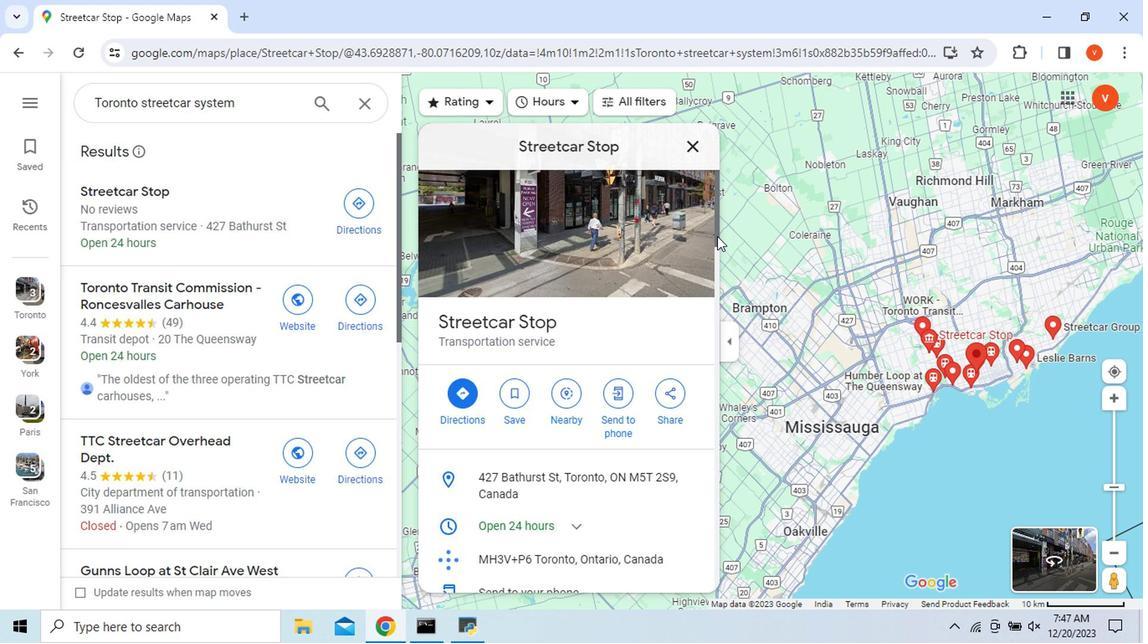 
Action: Mouse moved to (585, 323)
Screenshot: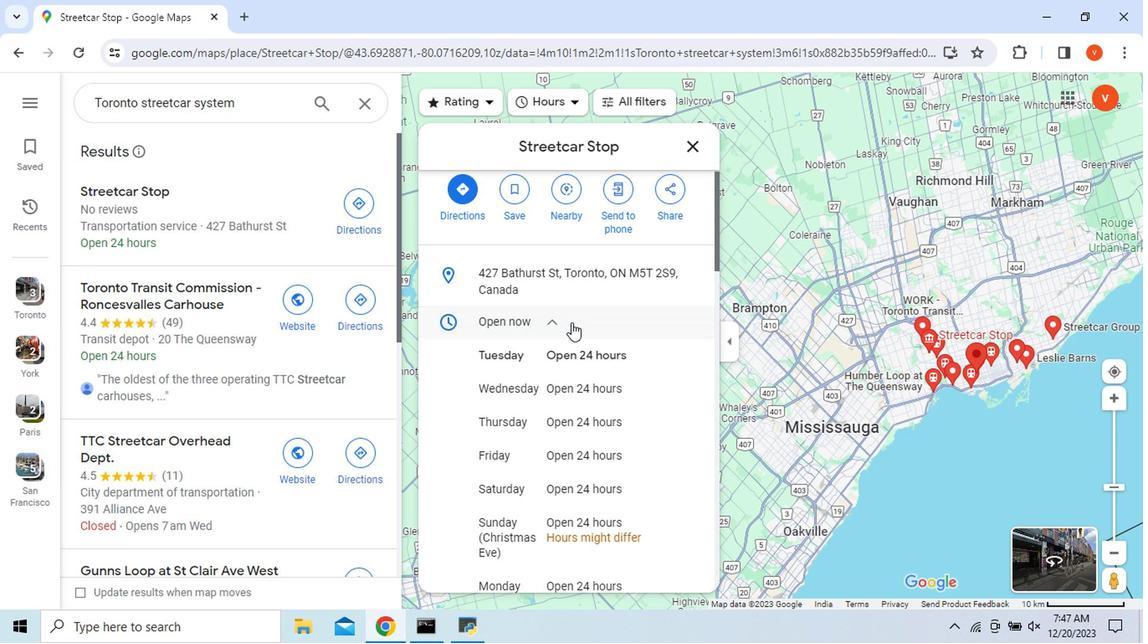
Action: Mouse pressed left at (585, 323)
Screenshot: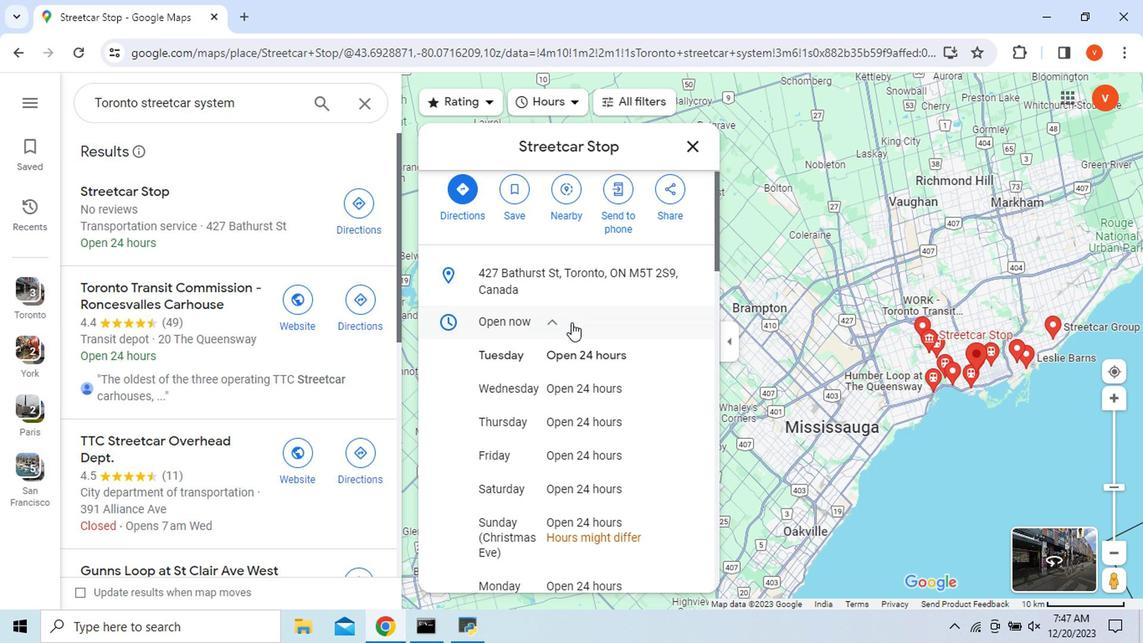 
Action: Mouse moved to (569, 274)
Screenshot: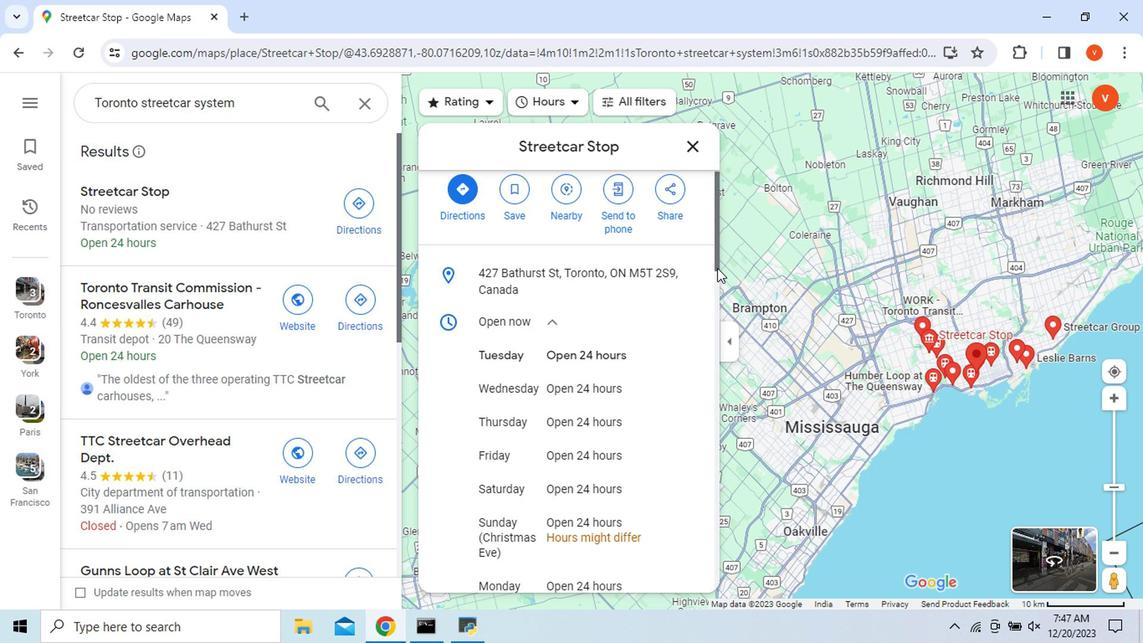 
Action: Mouse pressed left at (569, 274)
Screenshot: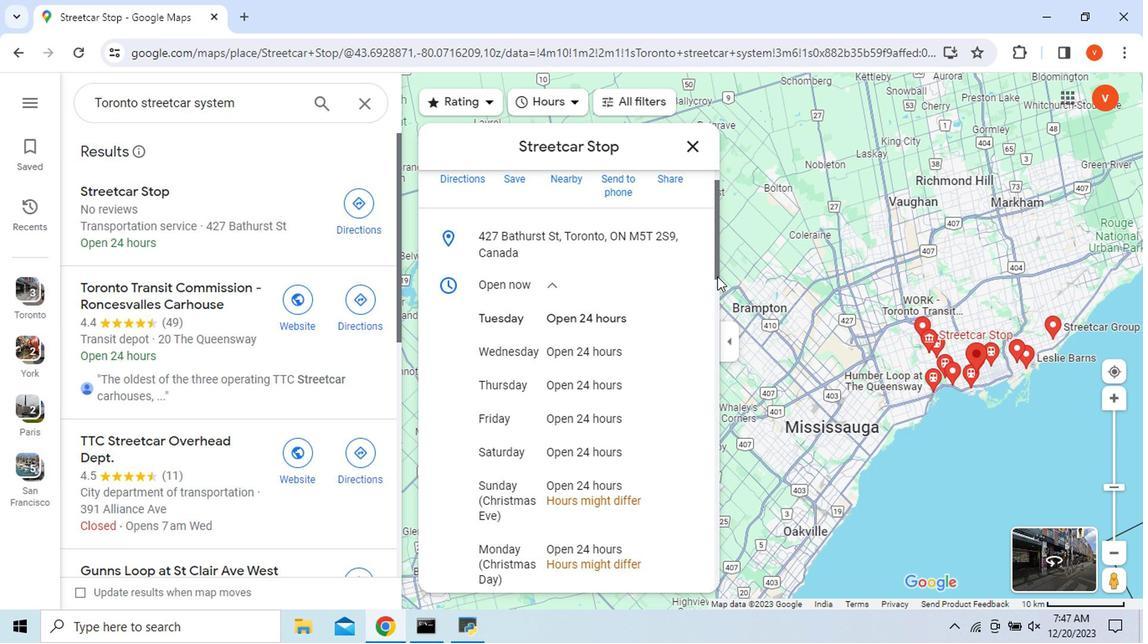 
Action: Mouse moved to (572, 163)
Screenshot: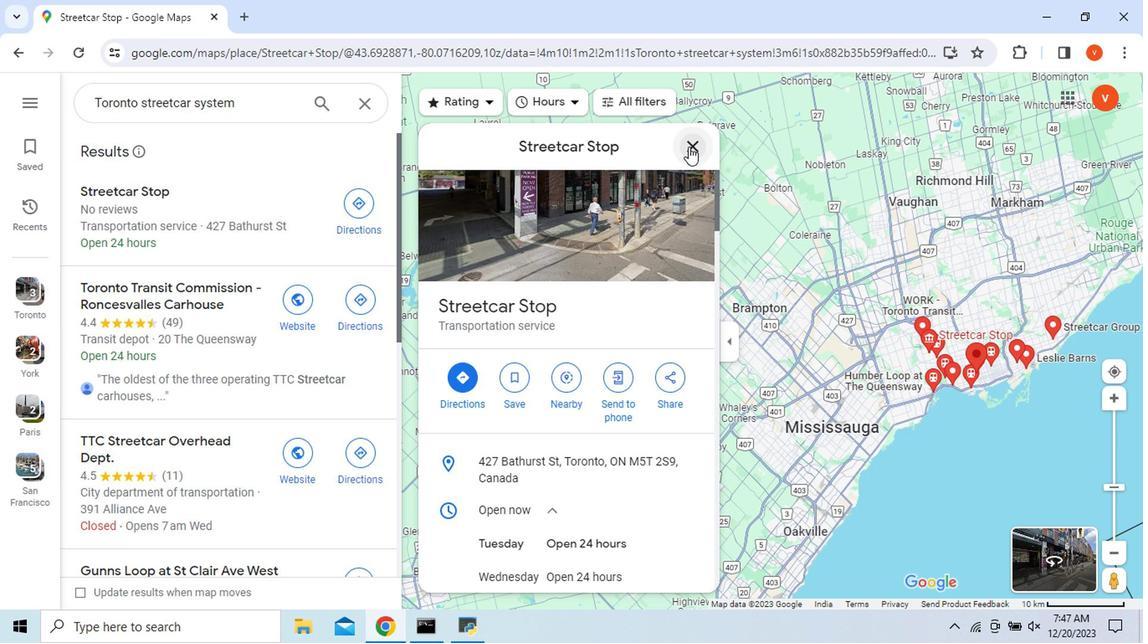 
Action: Mouse pressed left at (572, 163)
Screenshot: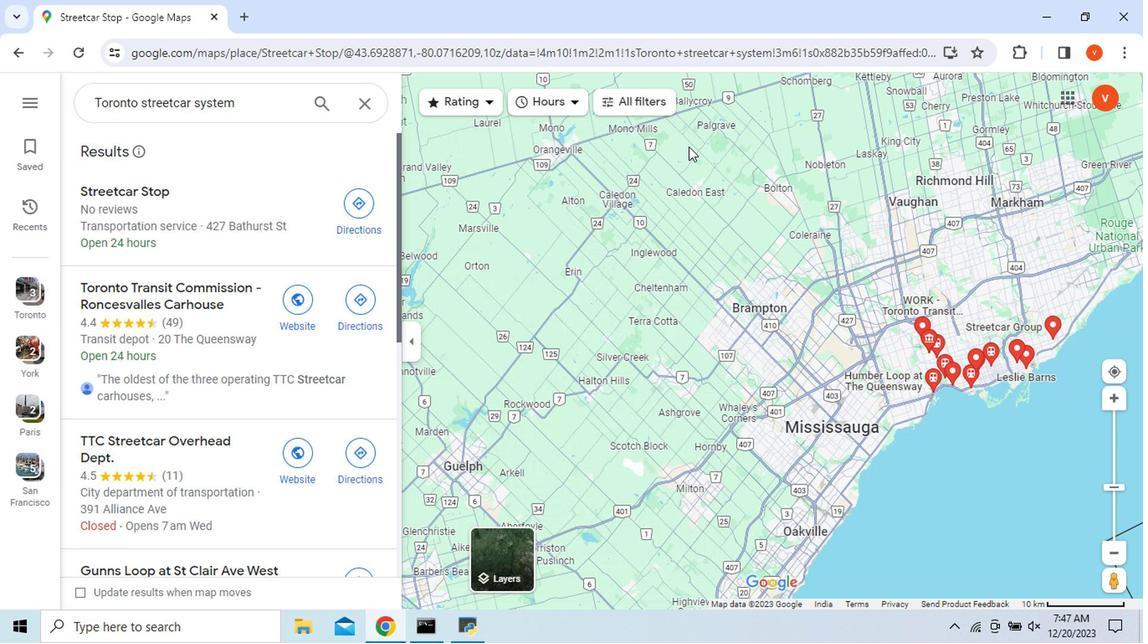 
Action: Mouse moved to (536, 346)
Screenshot: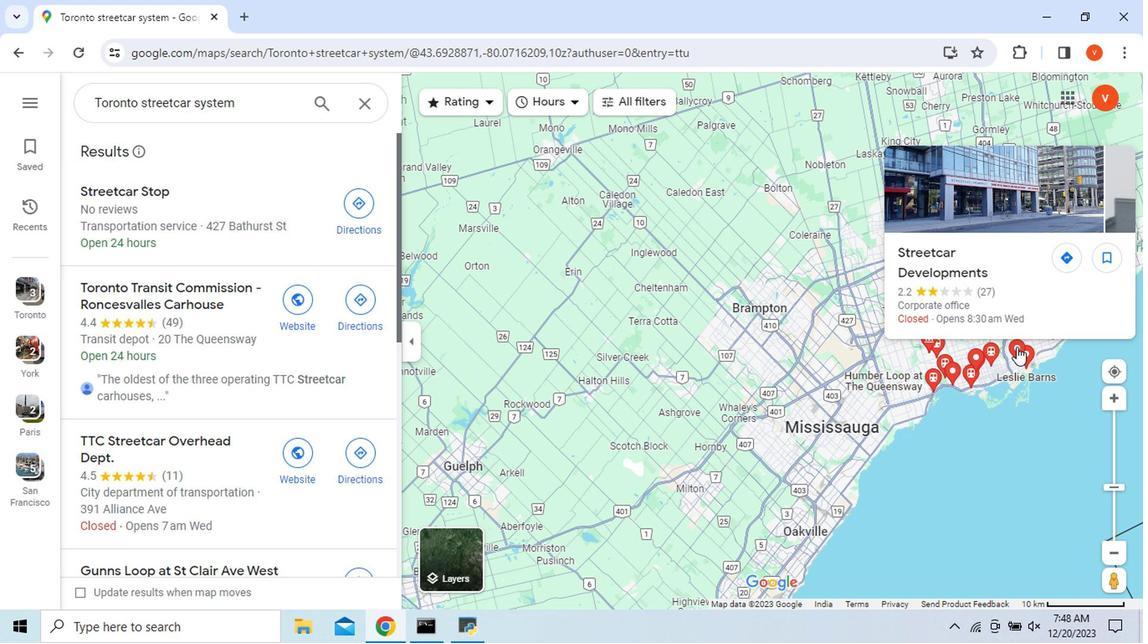
Action: Mouse pressed left at (536, 346)
Screenshot: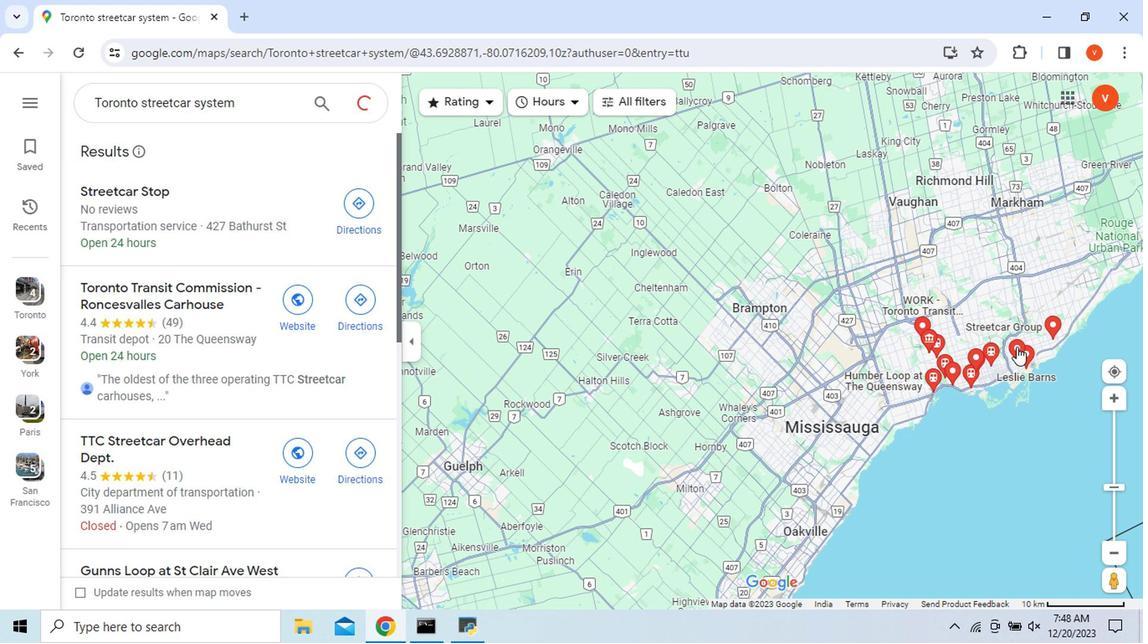 
Action: Mouse moved to (569, 187)
Screenshot: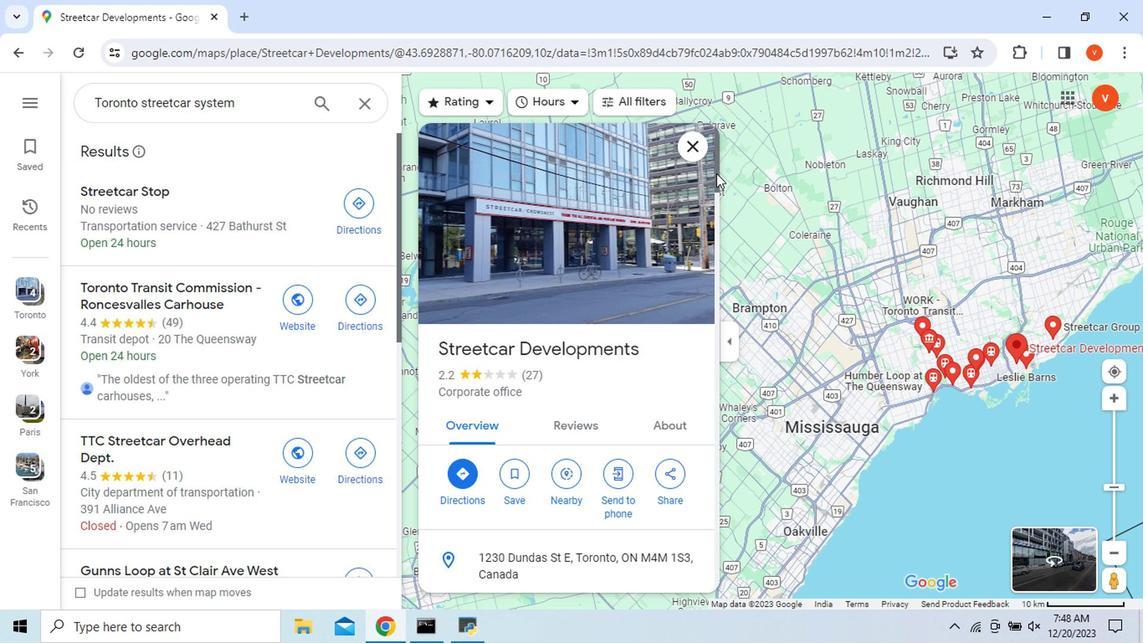 
Action: Mouse pressed left at (569, 187)
Screenshot: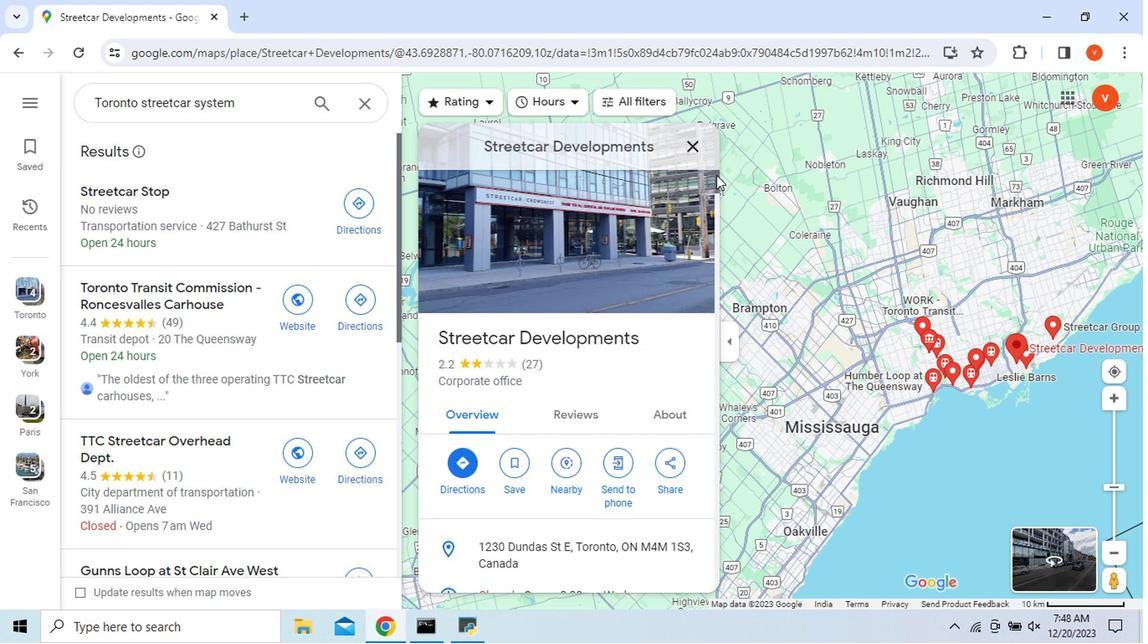 
Action: Mouse moved to (576, 200)
Screenshot: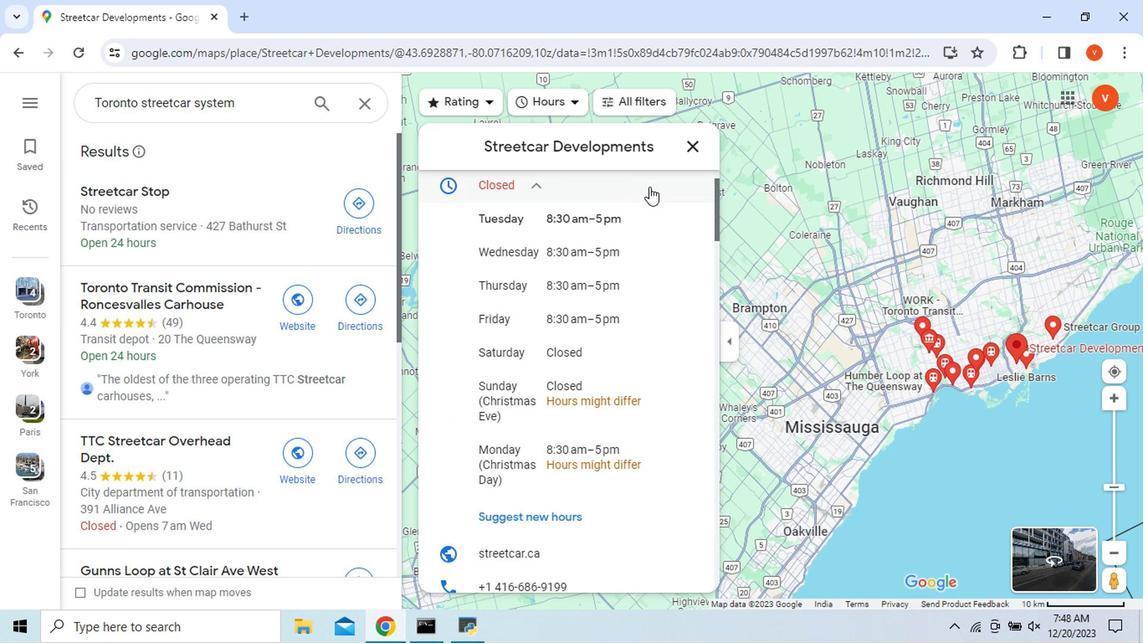 
Action: Mouse pressed left at (576, 200)
Screenshot: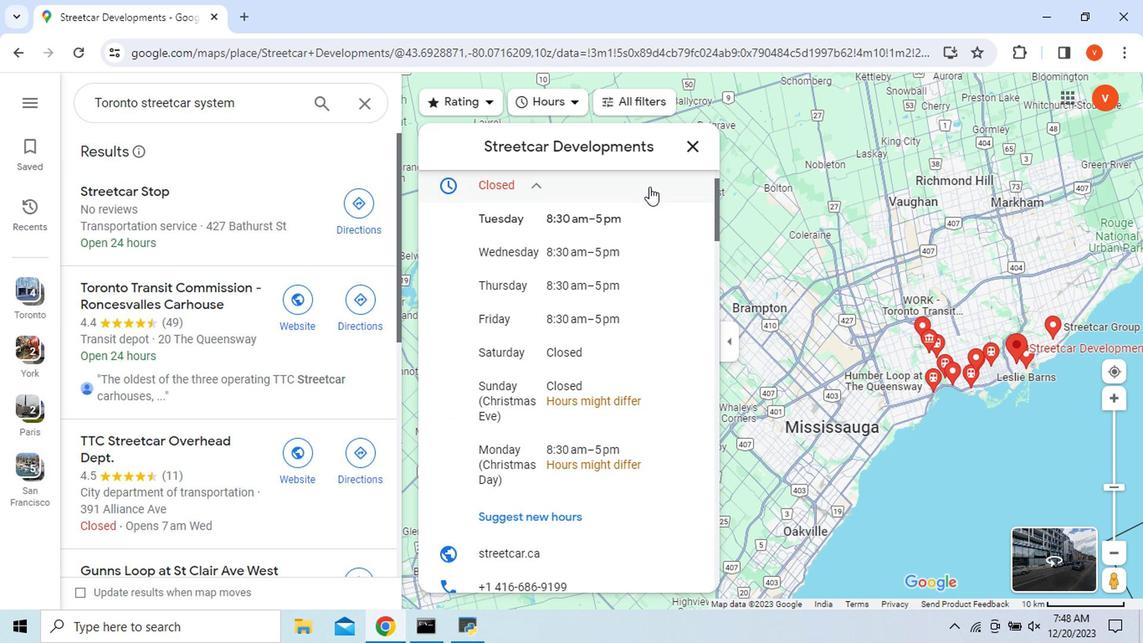 
Action: Mouse moved to (569, 227)
Screenshot: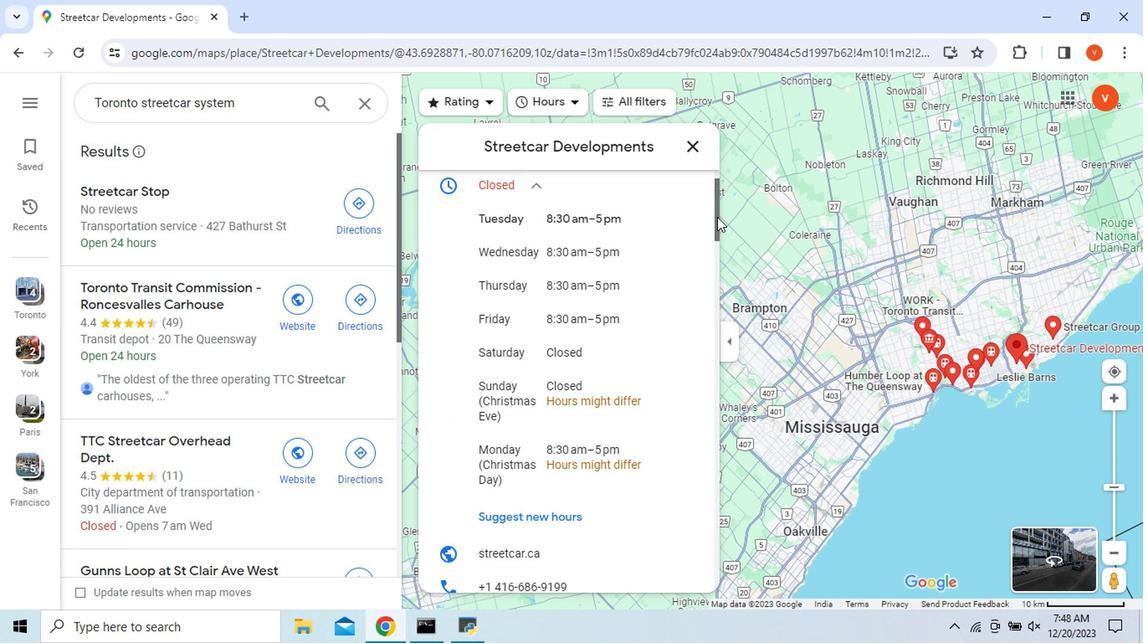 
Action: Mouse pressed left at (569, 227)
Screenshot: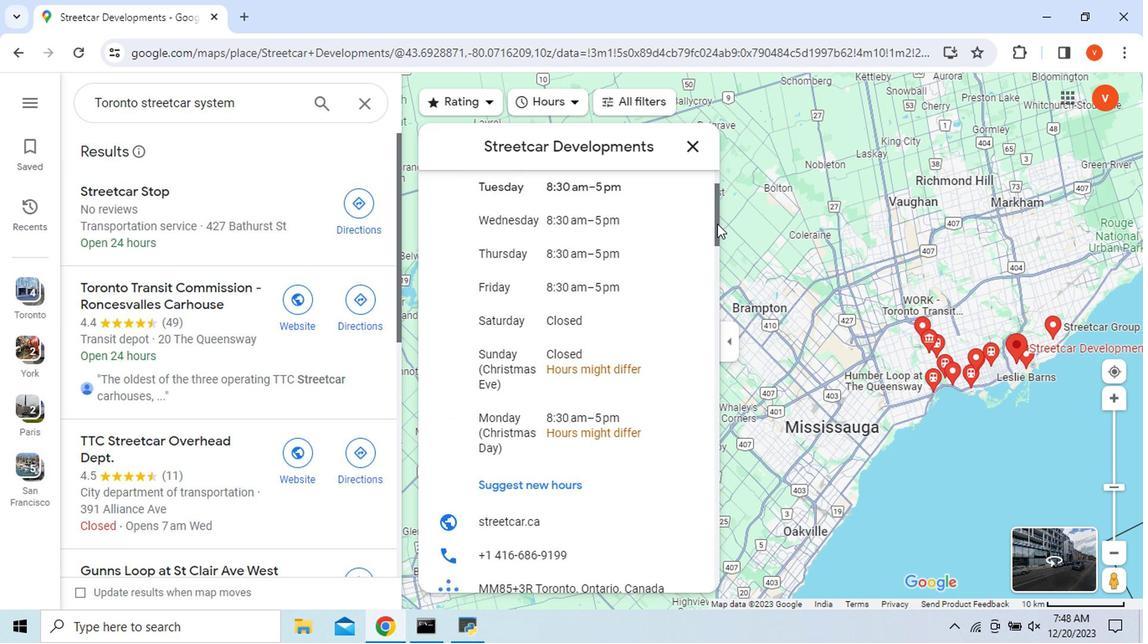 
Action: Mouse moved to (572, 164)
Screenshot: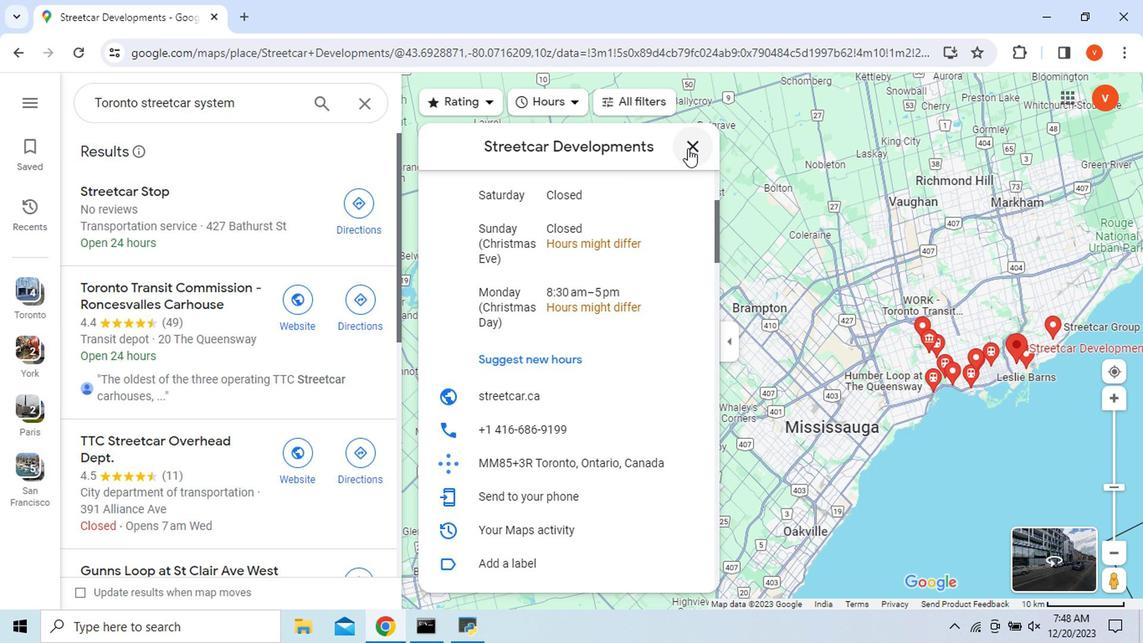 
Action: Mouse pressed left at (572, 164)
Screenshot: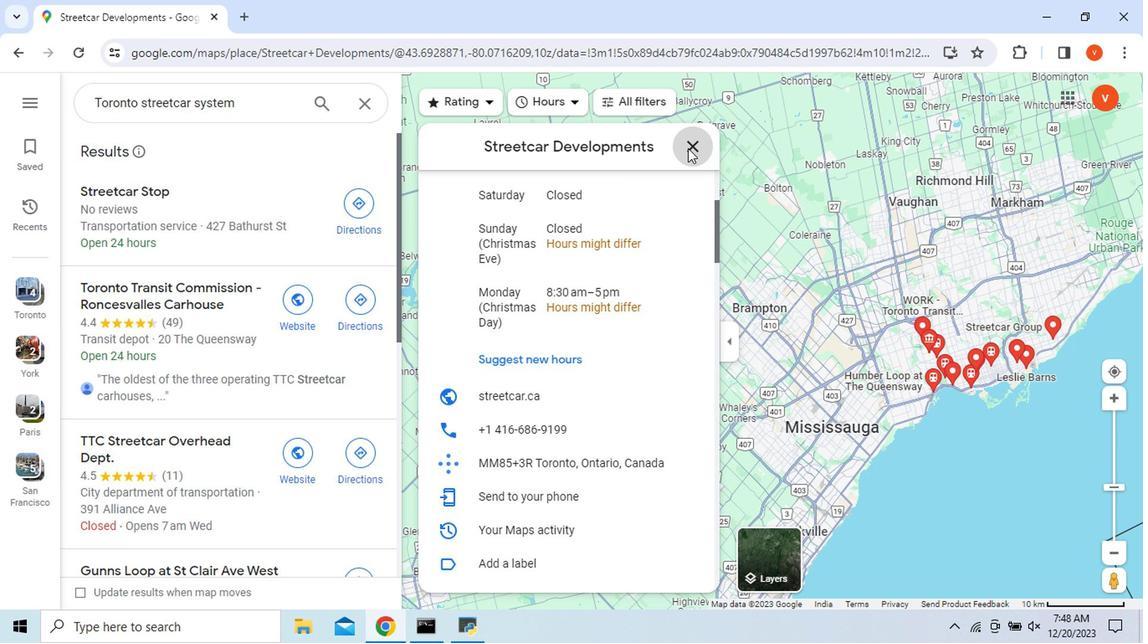 
Action: Mouse moved to (608, 126)
Screenshot: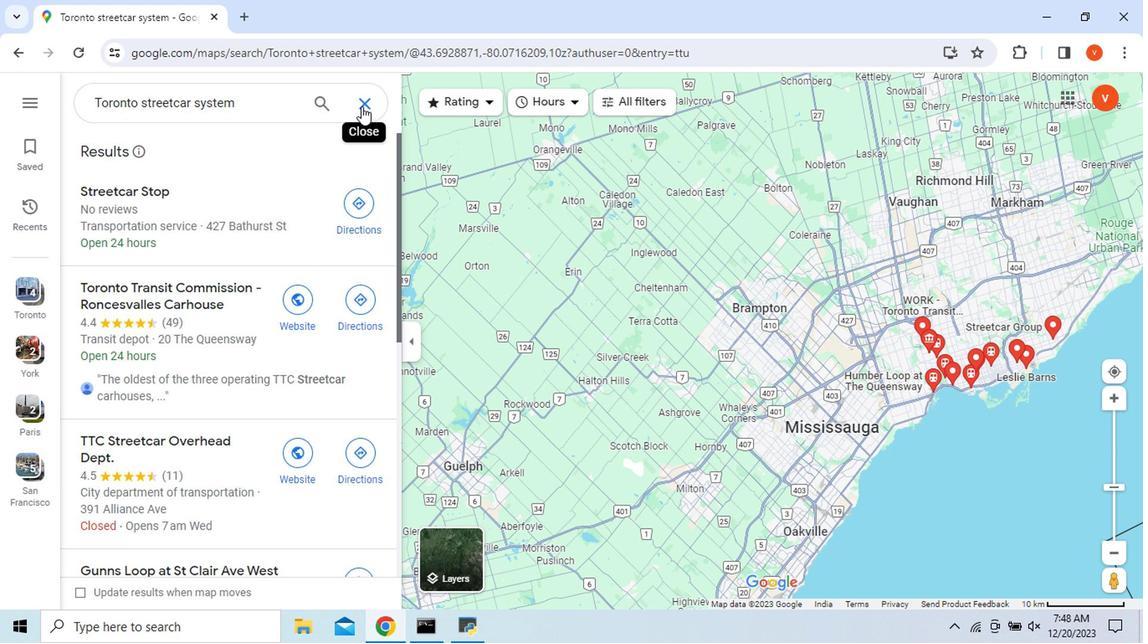 
Action: Mouse pressed left at (608, 126)
Screenshot: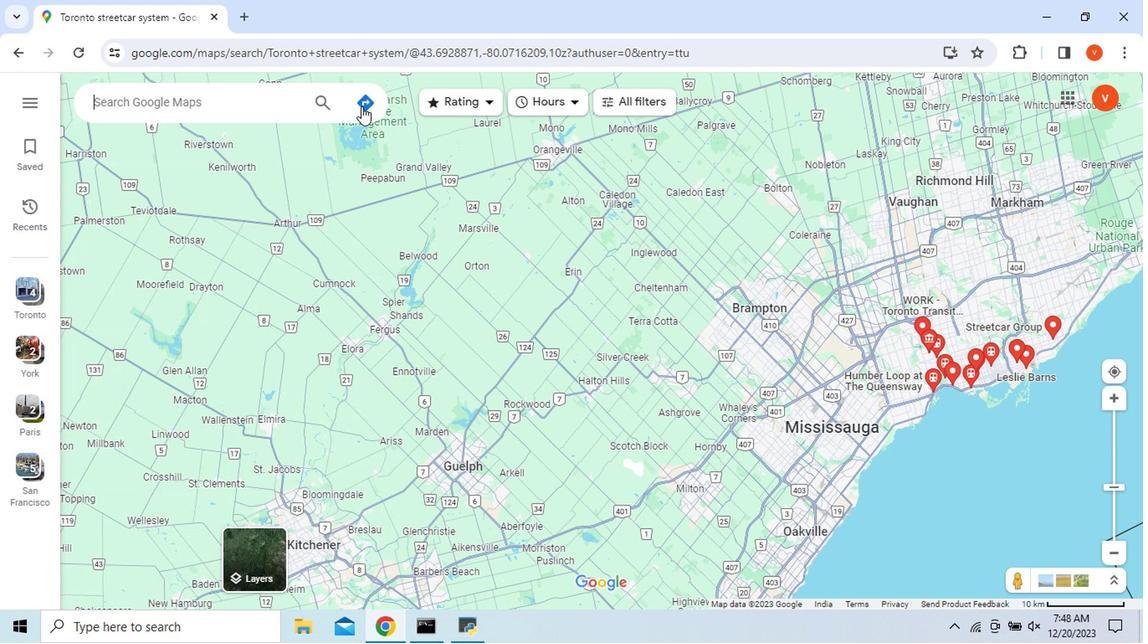 
Action: Mouse moved to (603, 222)
Screenshot: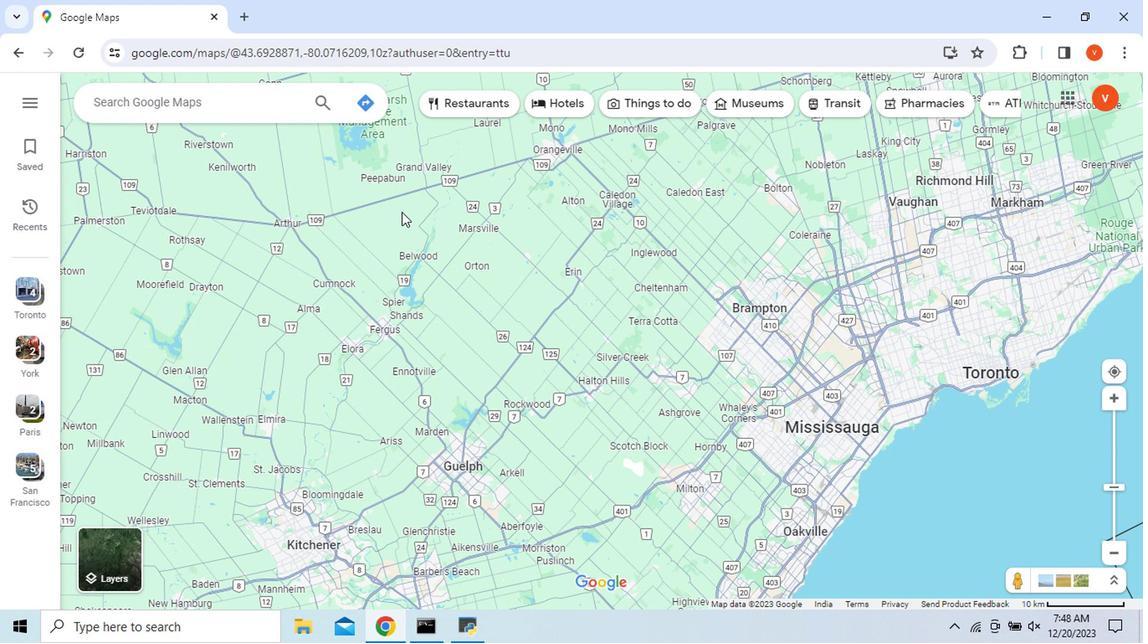
Action: Mouse pressed left at (603, 222)
Screenshot: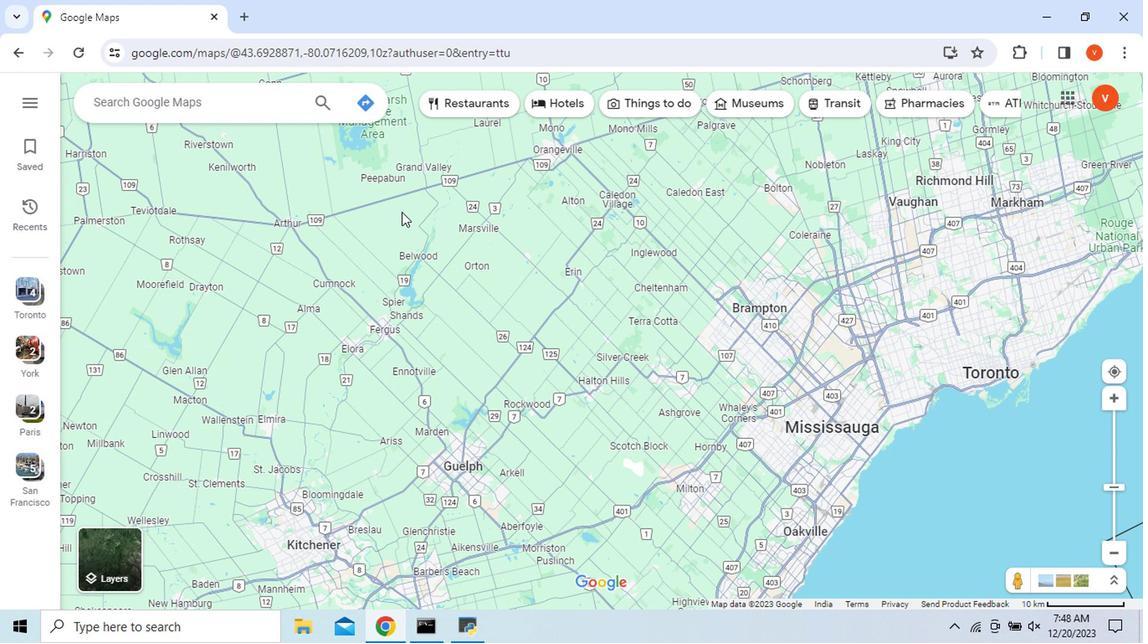 
